 Task: Open a blank sheet, save the file as bus.doc Insert a picture of 'Bus'with name   Bus.png  Change shape height to 7 select the picture, apply border and shading with setting 3-D, style wavy line, color Tan and width 6 pt
Action: Mouse moved to (26, 21)
Screenshot: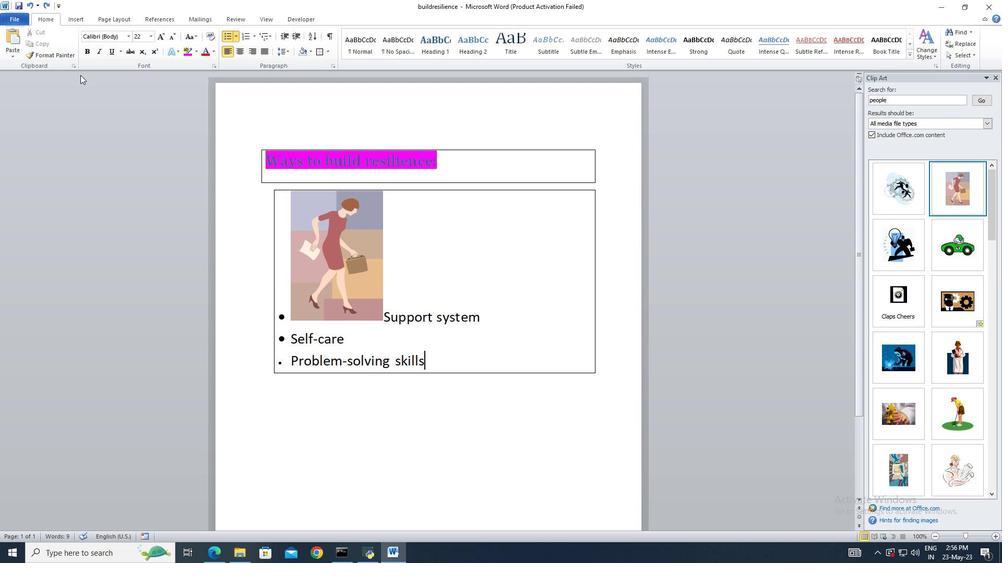 
Action: Mouse pressed left at (26, 21)
Screenshot: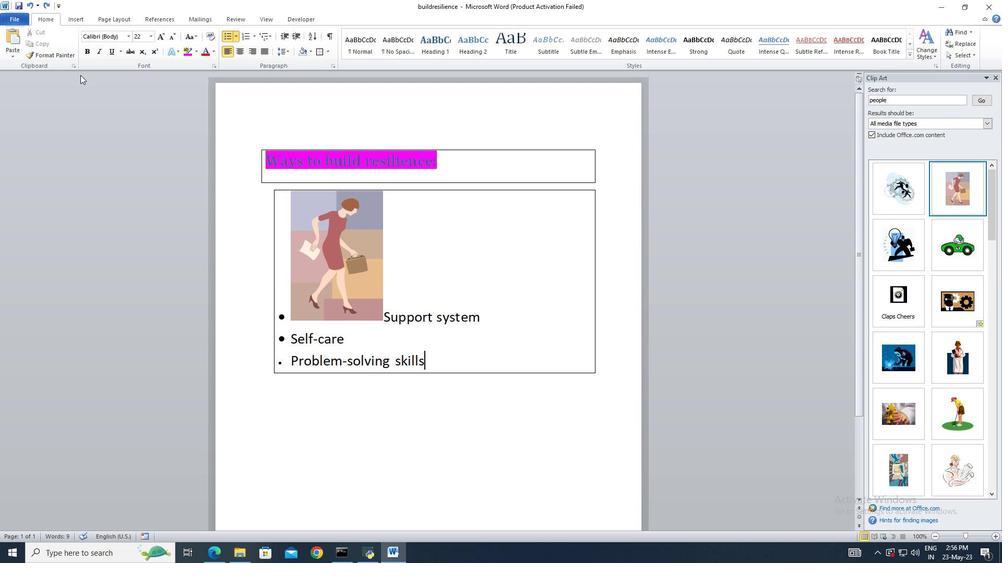 
Action: Mouse pressed left at (26, 21)
Screenshot: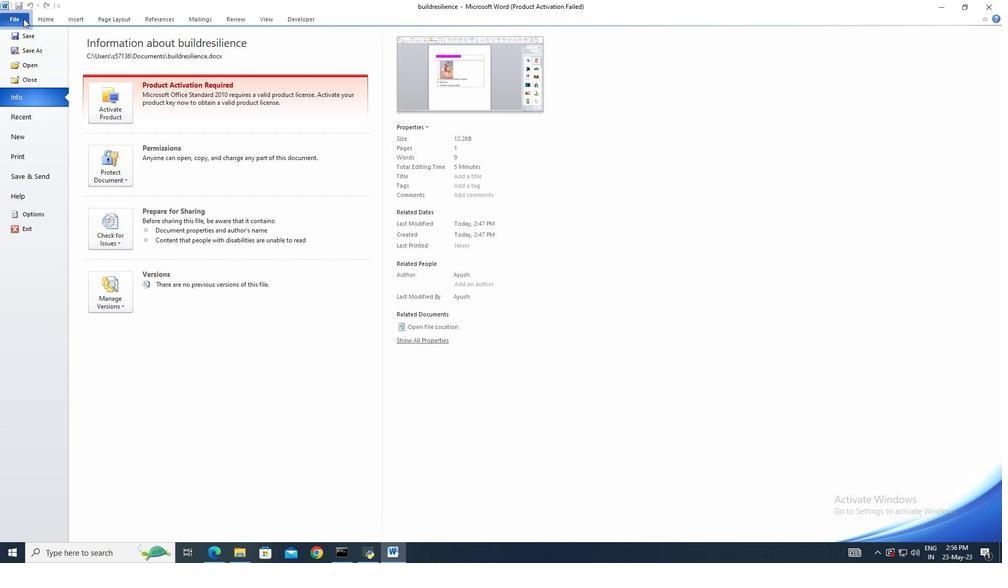 
Action: Mouse moved to (27, 135)
Screenshot: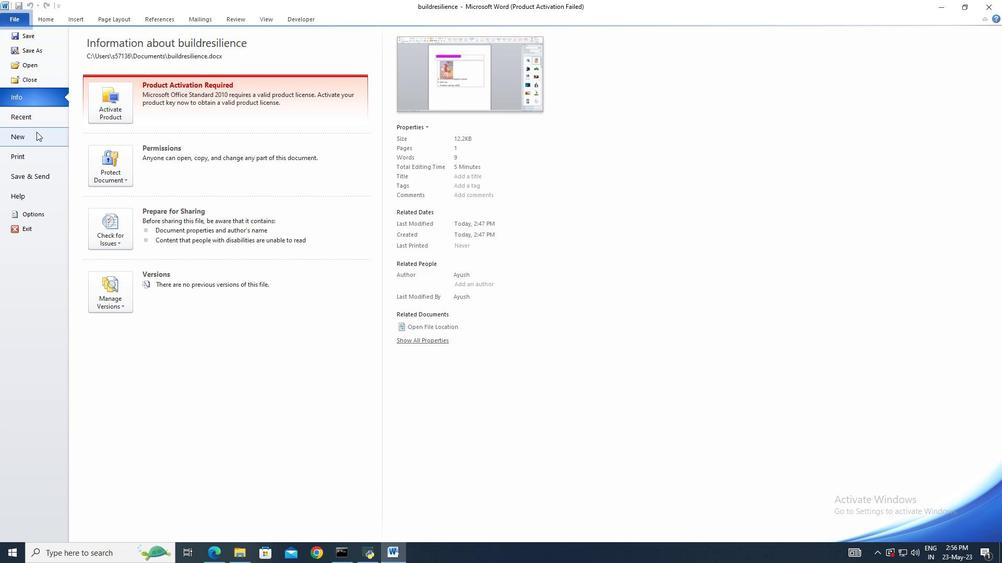 
Action: Mouse pressed left at (27, 135)
Screenshot: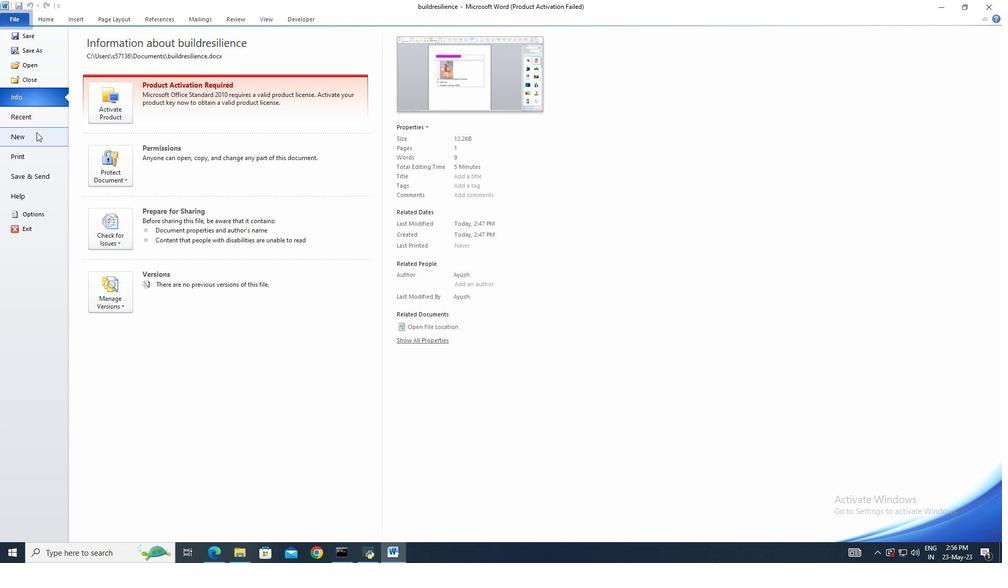 
Action: Mouse moved to (520, 255)
Screenshot: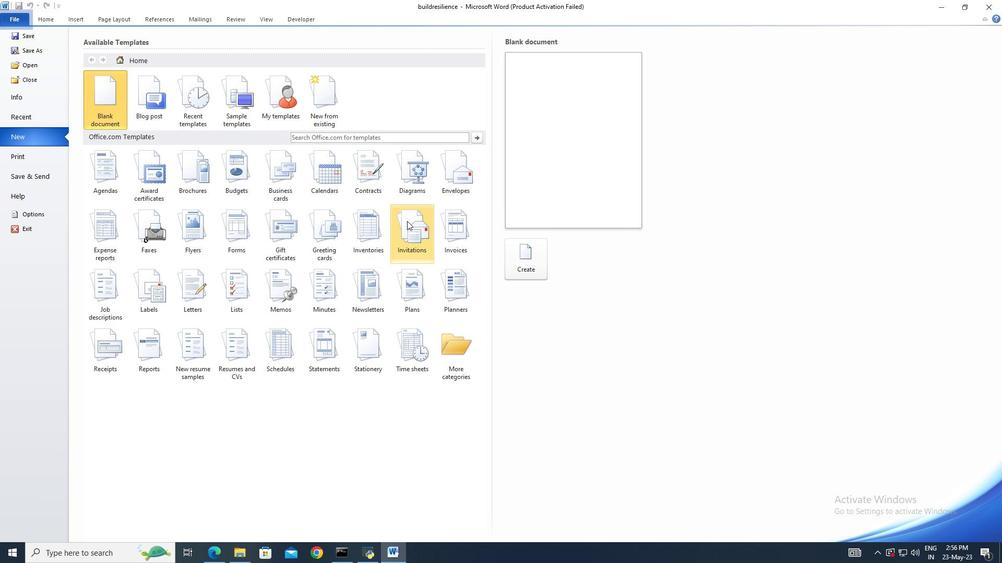 
Action: Mouse pressed left at (520, 255)
Screenshot: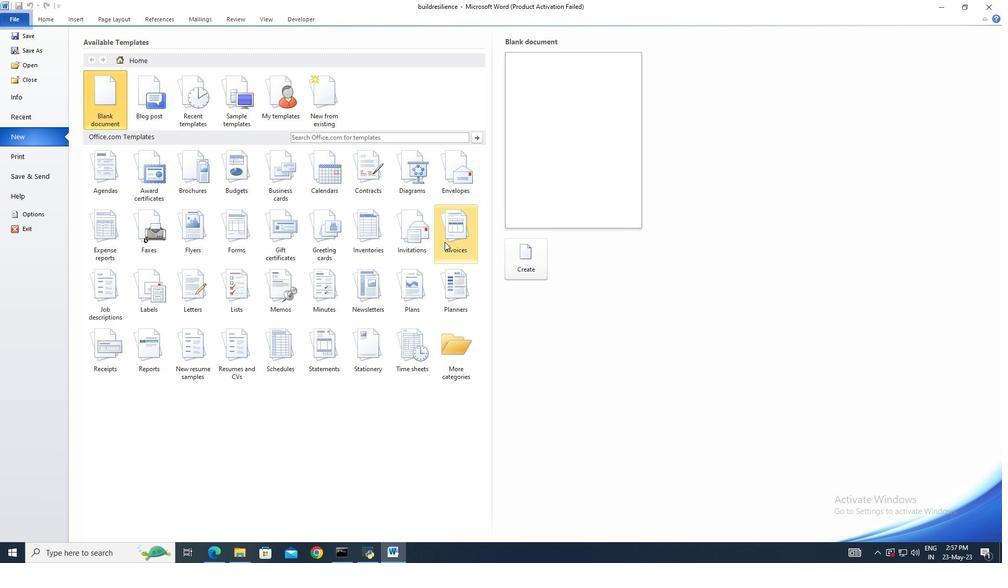 
Action: Mouse moved to (21, 19)
Screenshot: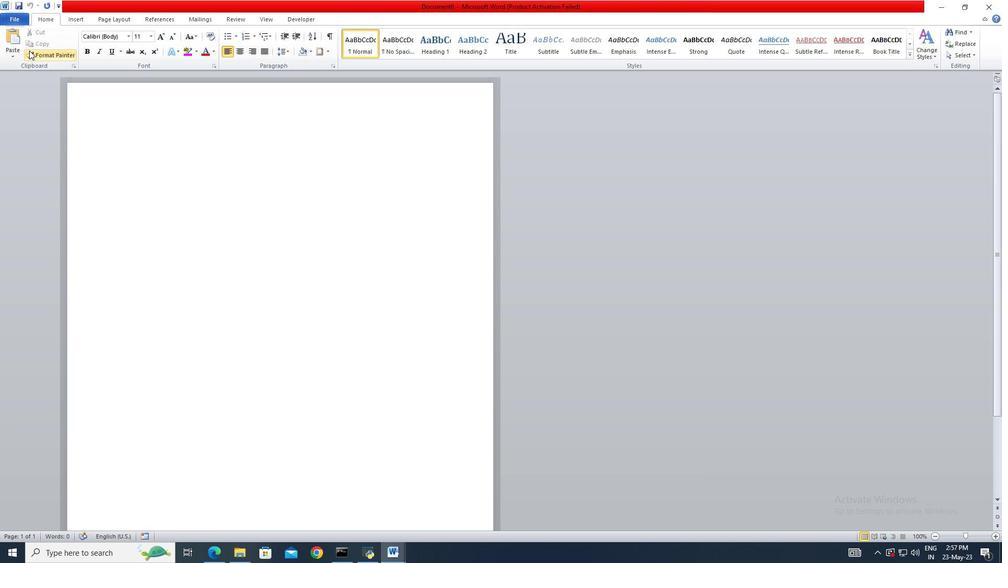 
Action: Mouse pressed left at (21, 19)
Screenshot: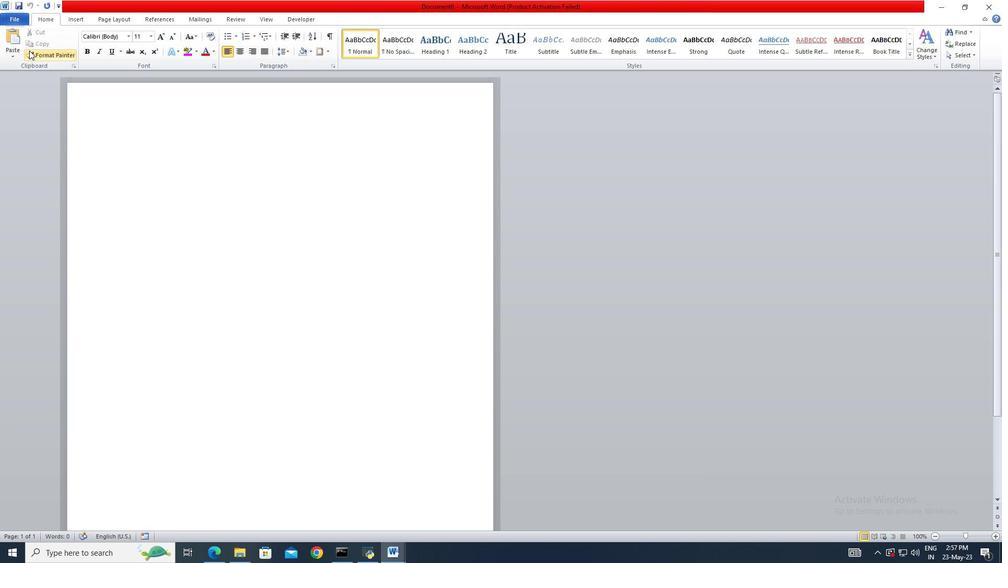 
Action: Mouse moved to (25, 46)
Screenshot: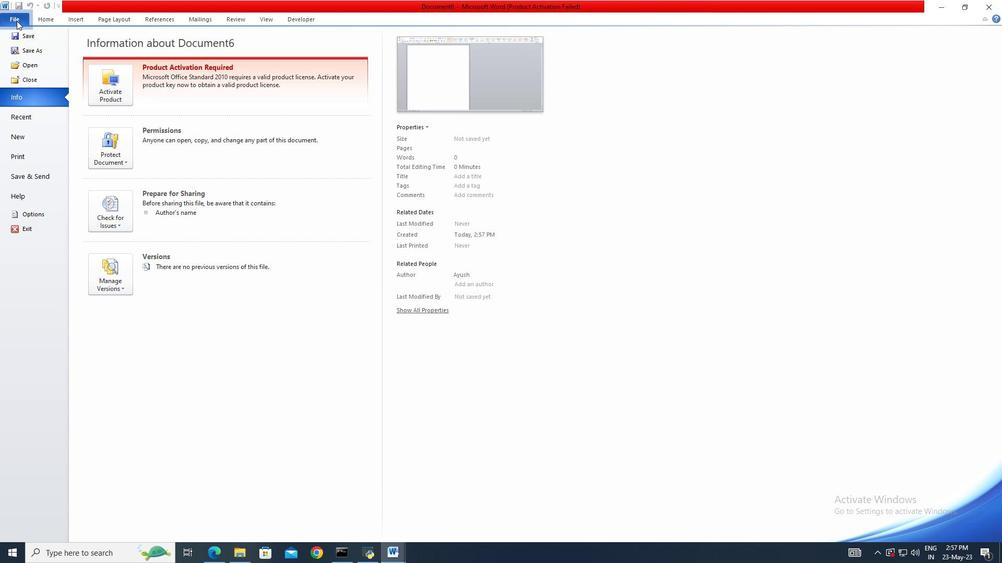 
Action: Mouse pressed left at (25, 46)
Screenshot: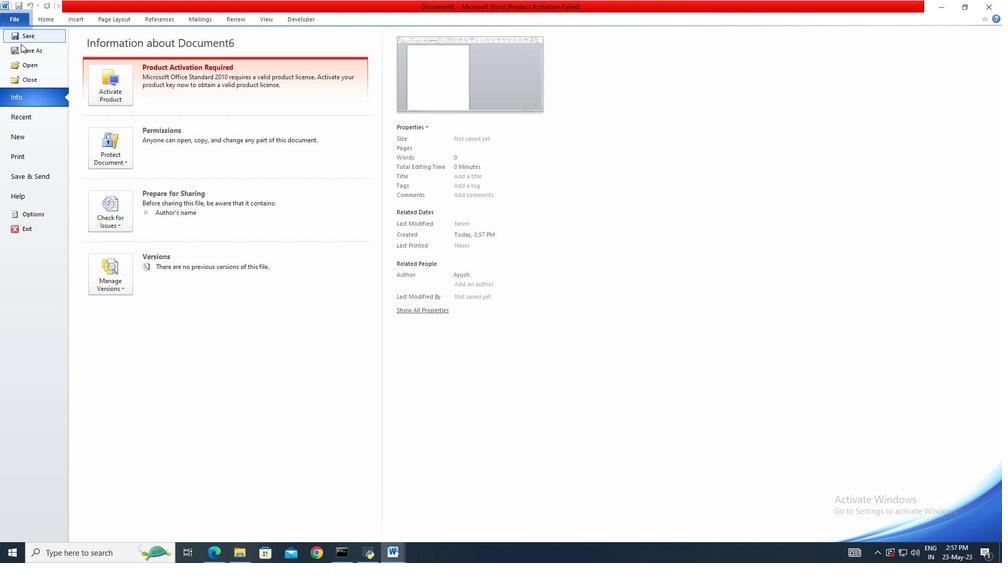 
Action: Key pressed d<Key.backspace>bus
Screenshot: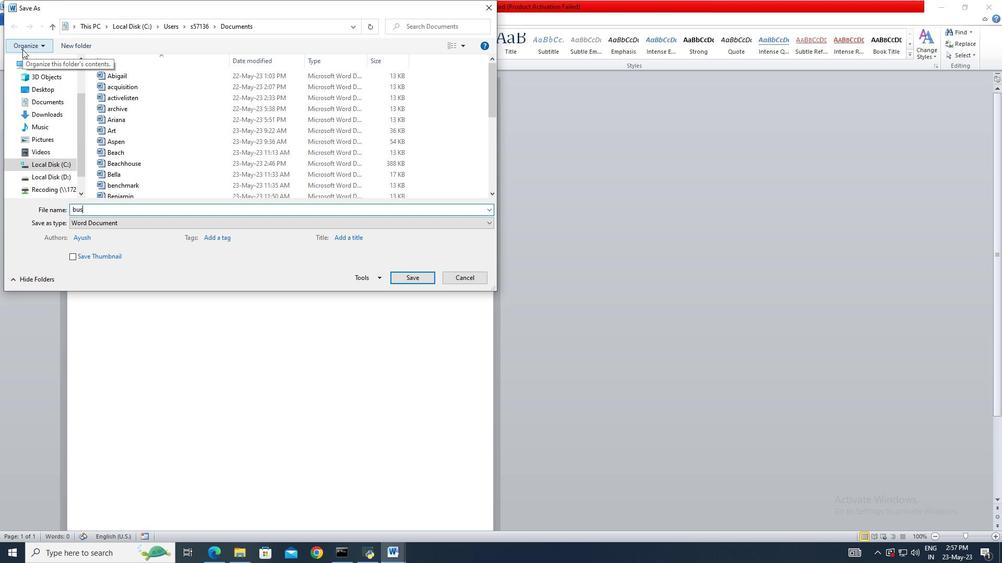 
Action: Mouse moved to (457, 280)
Screenshot: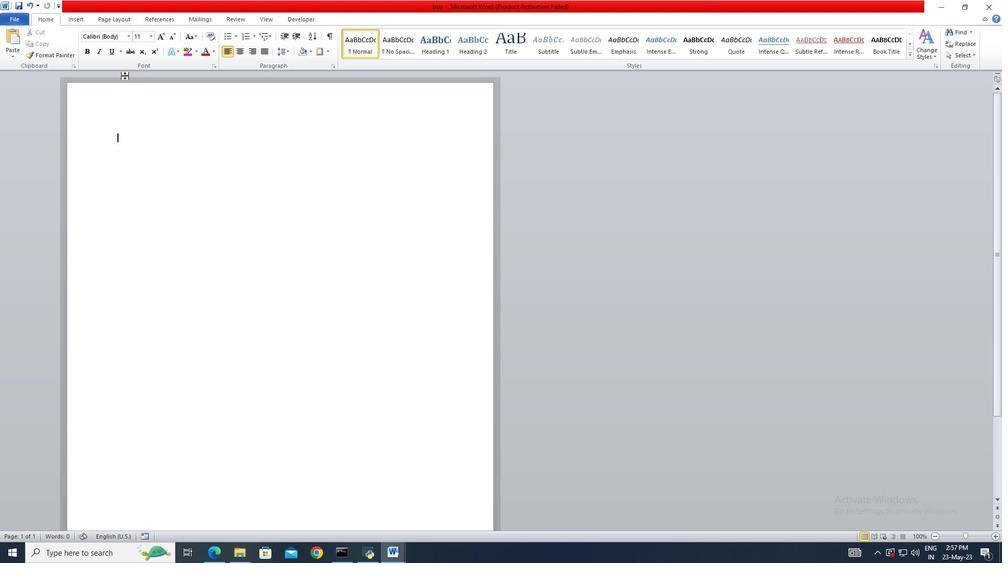 
Action: Mouse pressed left at (457, 280)
Screenshot: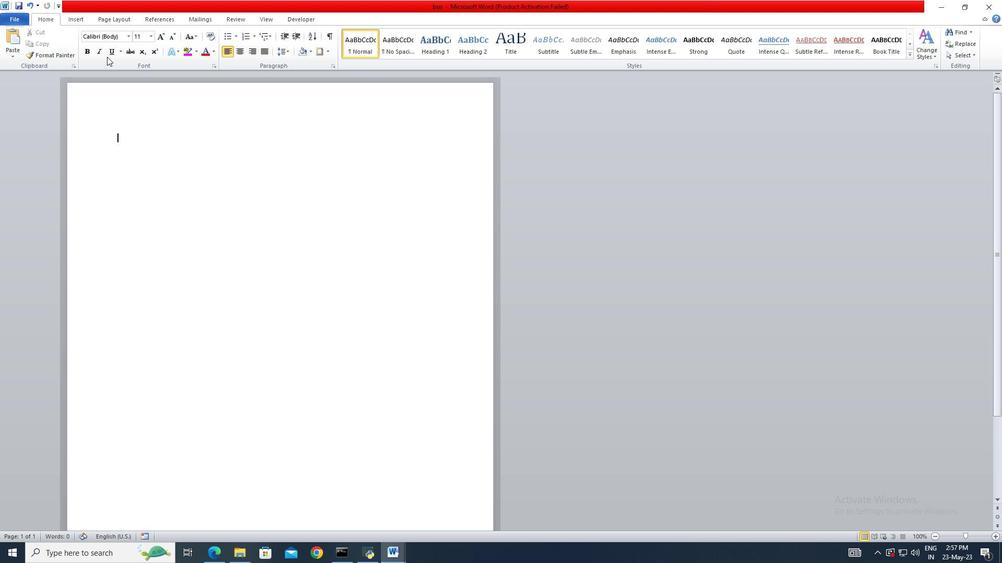 
Action: Mouse moved to (23, 18)
Screenshot: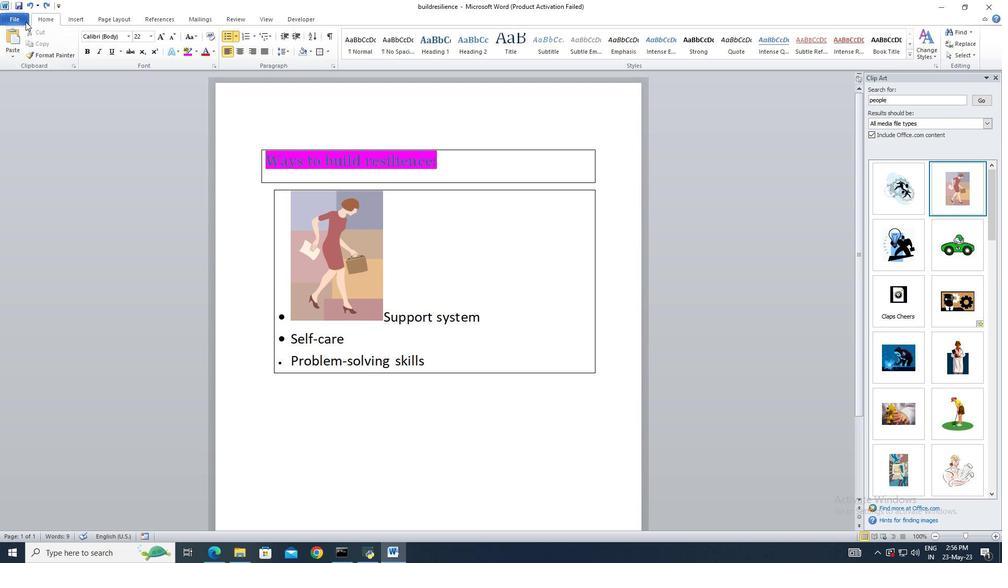 
Action: Mouse pressed left at (23, 18)
Screenshot: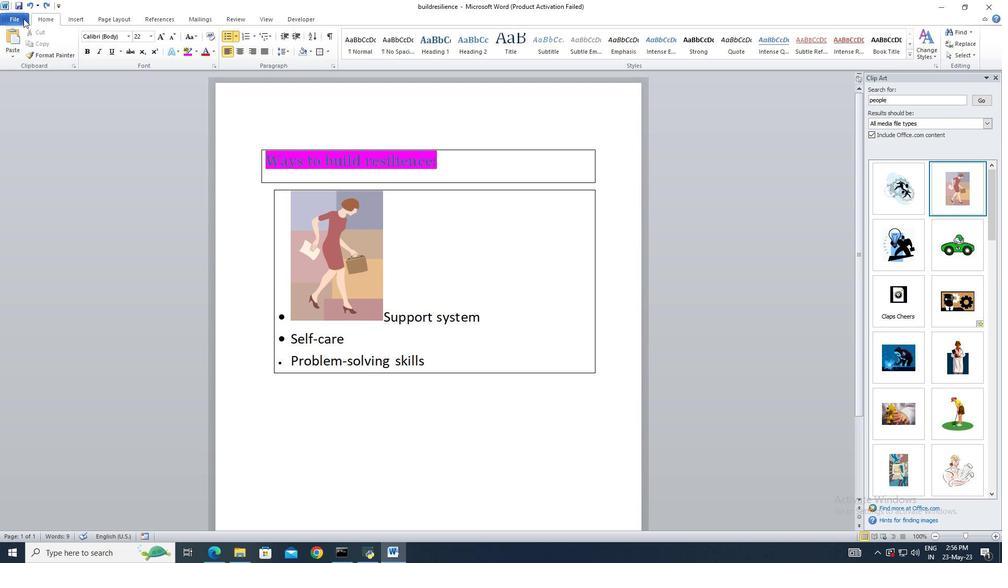 
Action: Mouse moved to (36, 132)
Screenshot: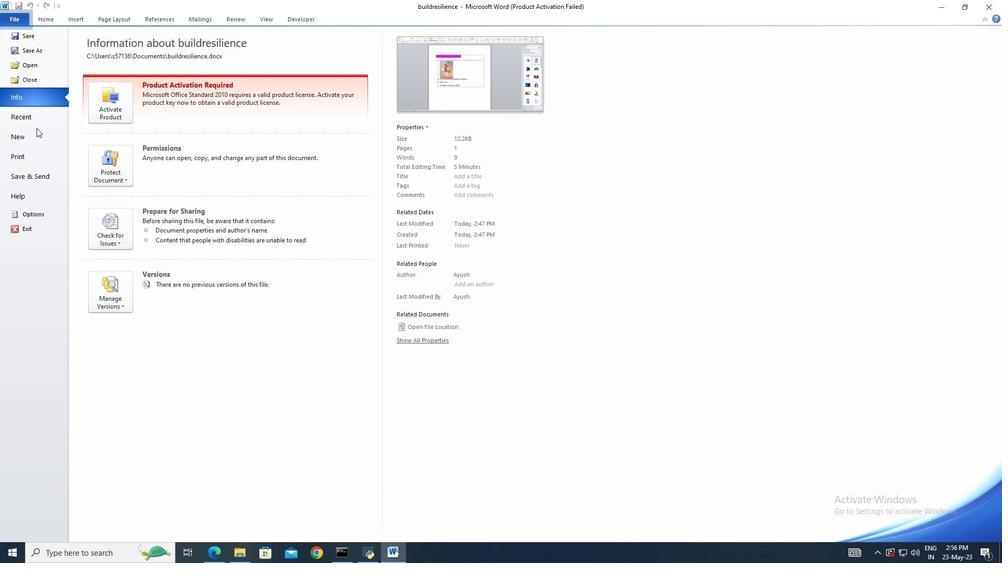 
Action: Mouse pressed left at (36, 132)
Screenshot: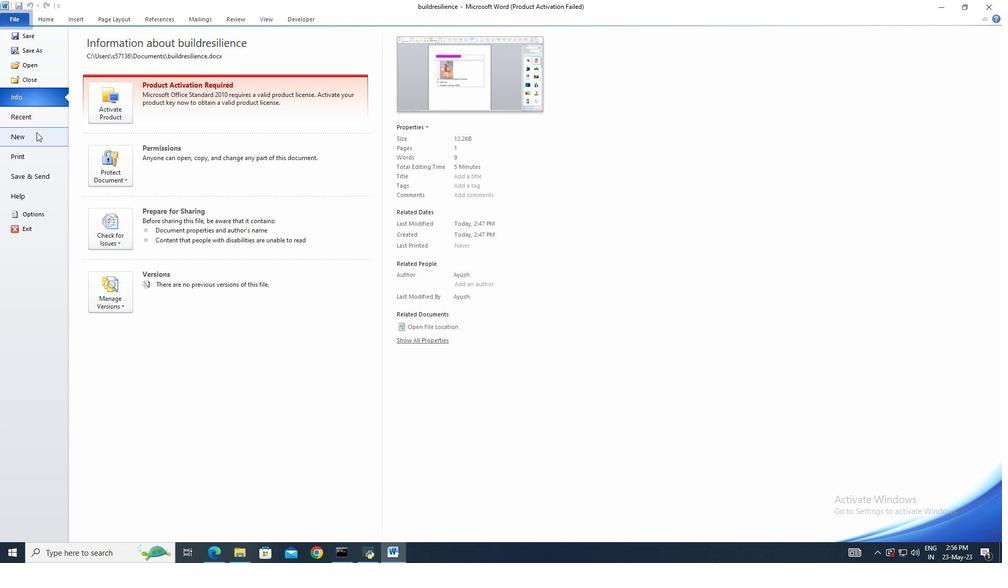 
Action: Mouse moved to (112, 105)
Screenshot: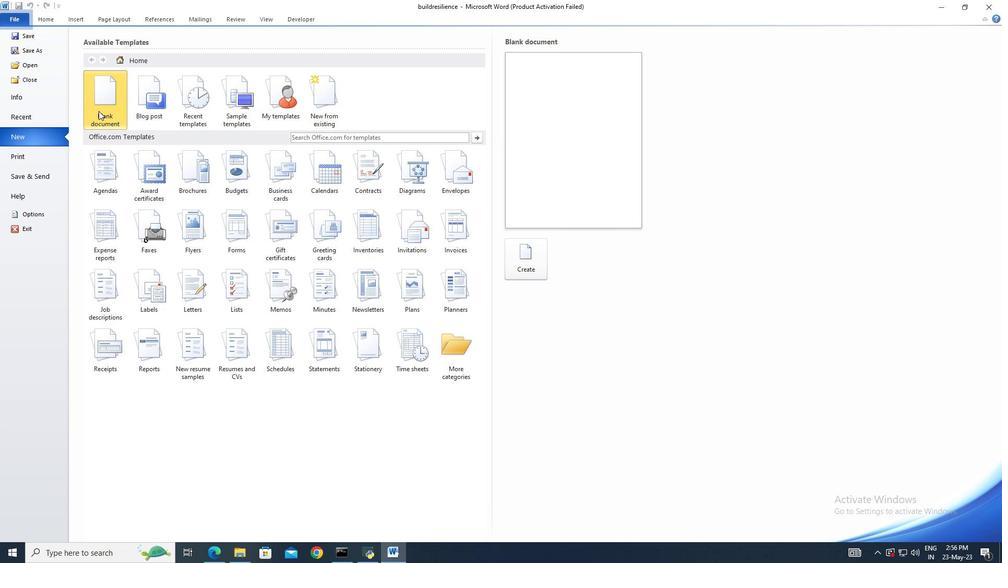 
Action: Mouse pressed left at (112, 105)
Screenshot: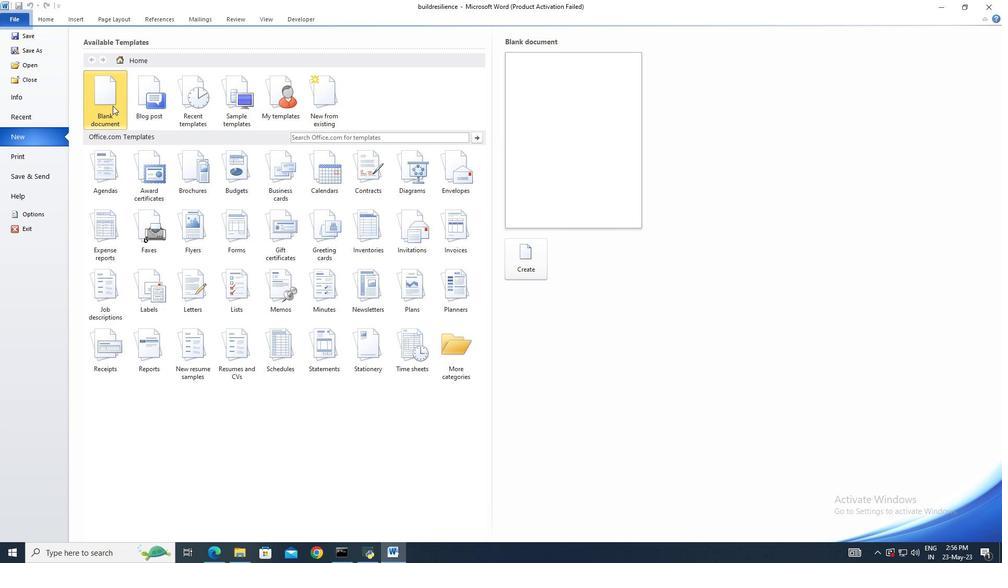 
Action: Mouse moved to (512, 265)
Screenshot: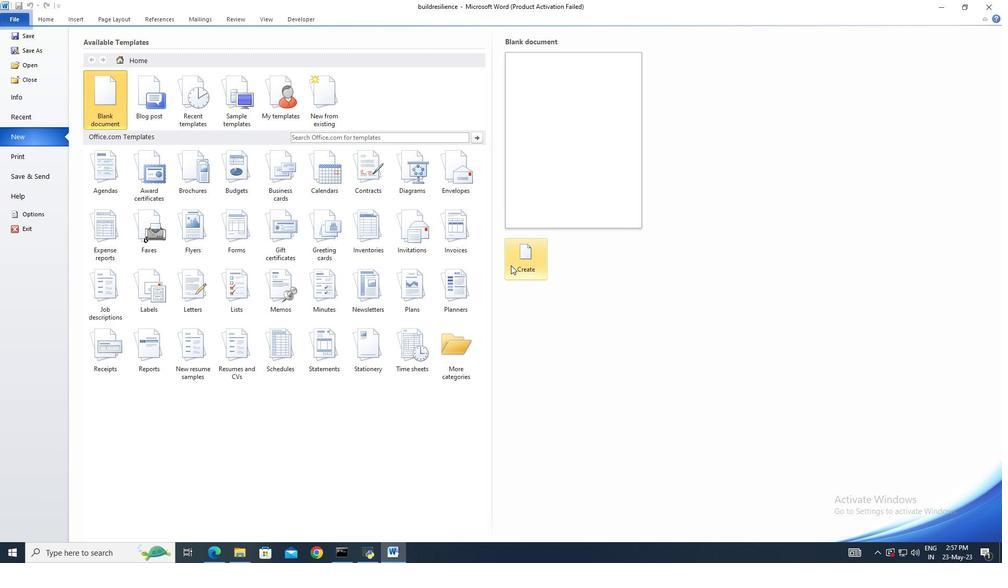 
Action: Mouse pressed left at (512, 265)
Screenshot: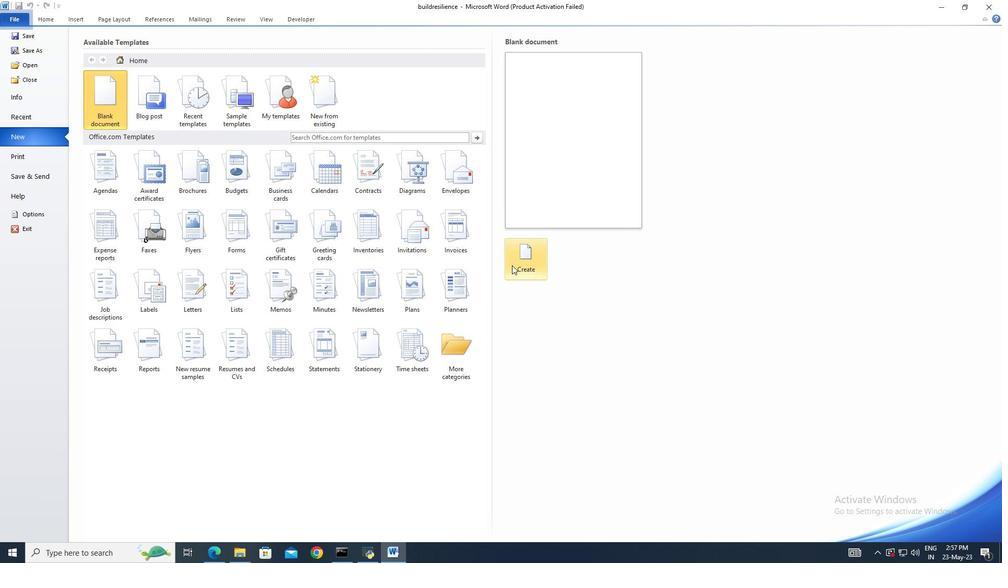 
Action: Mouse moved to (14, 14)
Screenshot: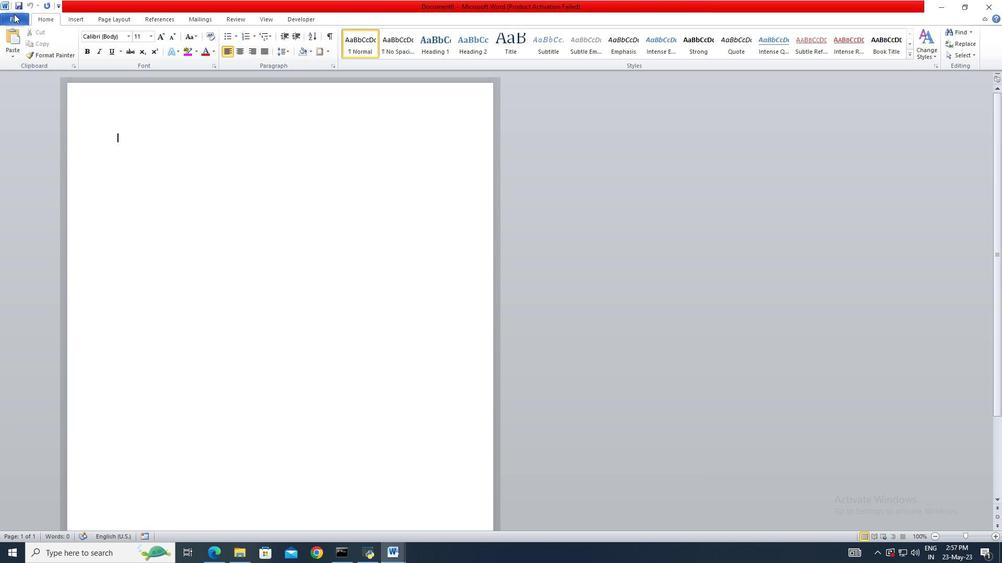 
Action: Mouse pressed left at (14, 14)
Screenshot: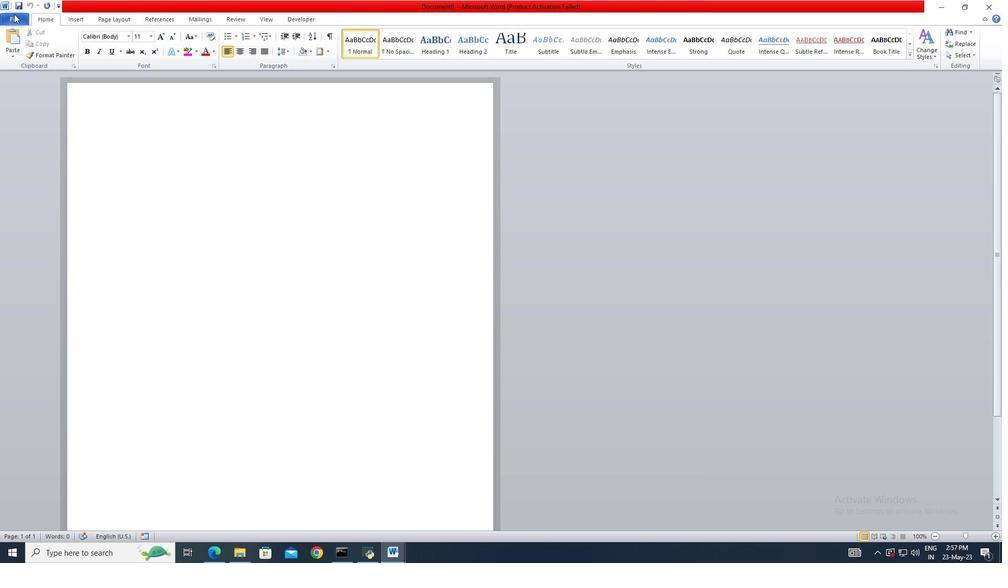 
Action: Mouse moved to (22, 49)
Screenshot: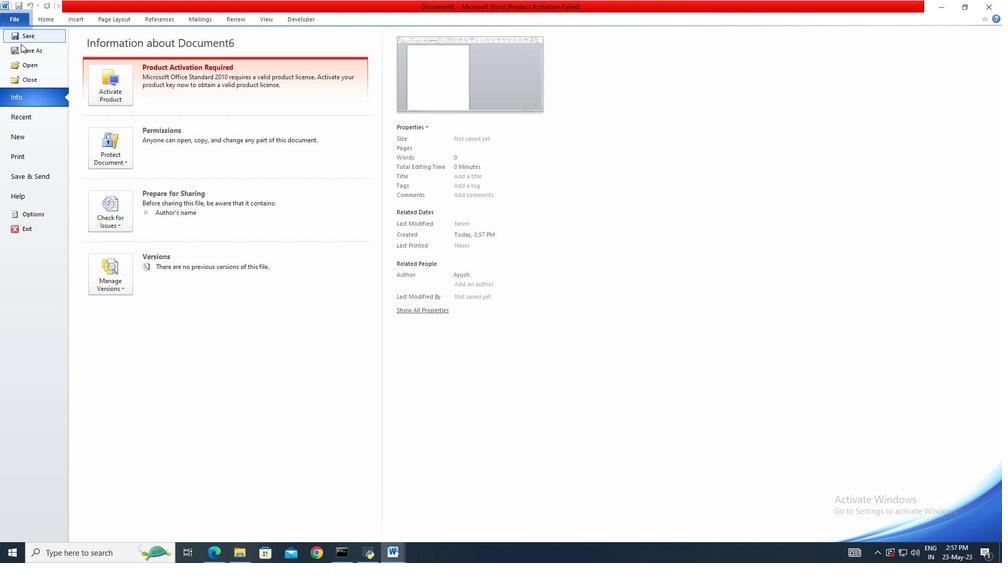 
Action: Mouse pressed left at (22, 49)
Screenshot: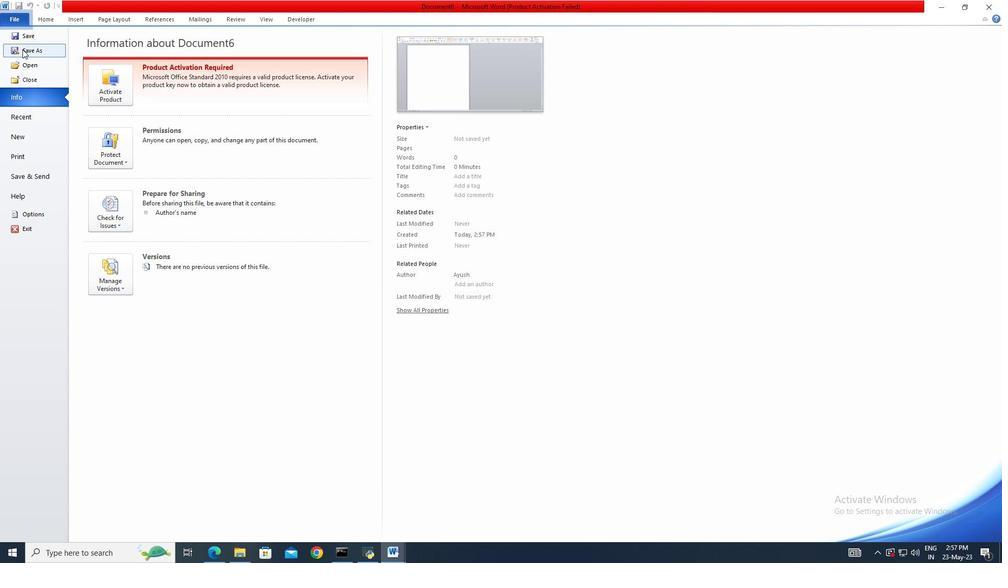 
Action: Key pressed bus
Screenshot: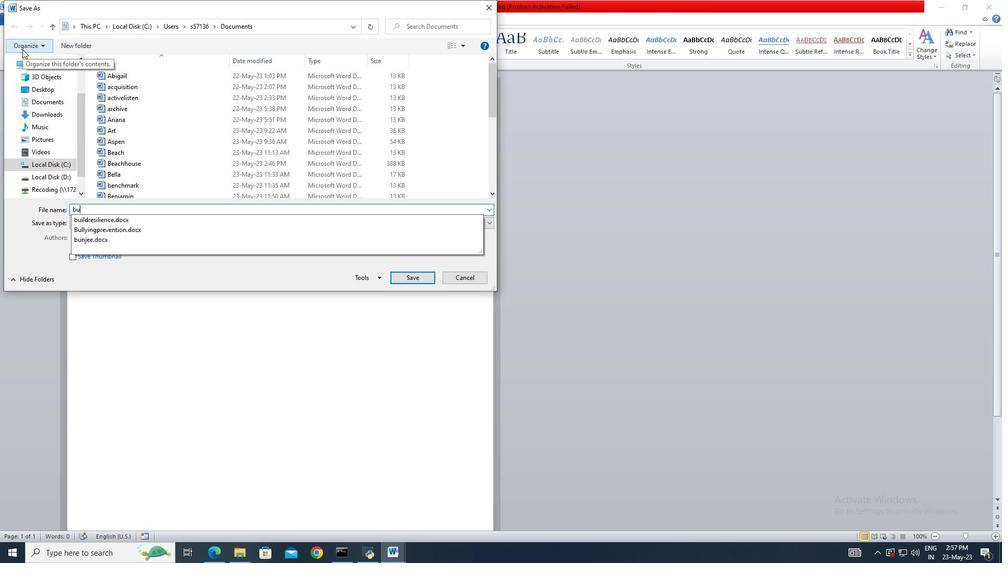
Action: Mouse moved to (410, 277)
Screenshot: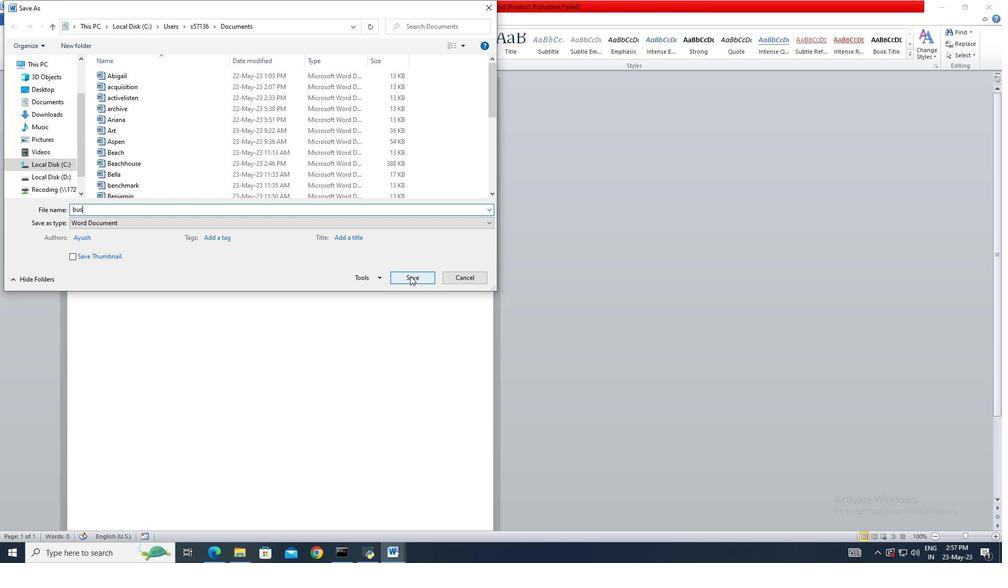 
Action: Mouse pressed left at (410, 277)
Screenshot: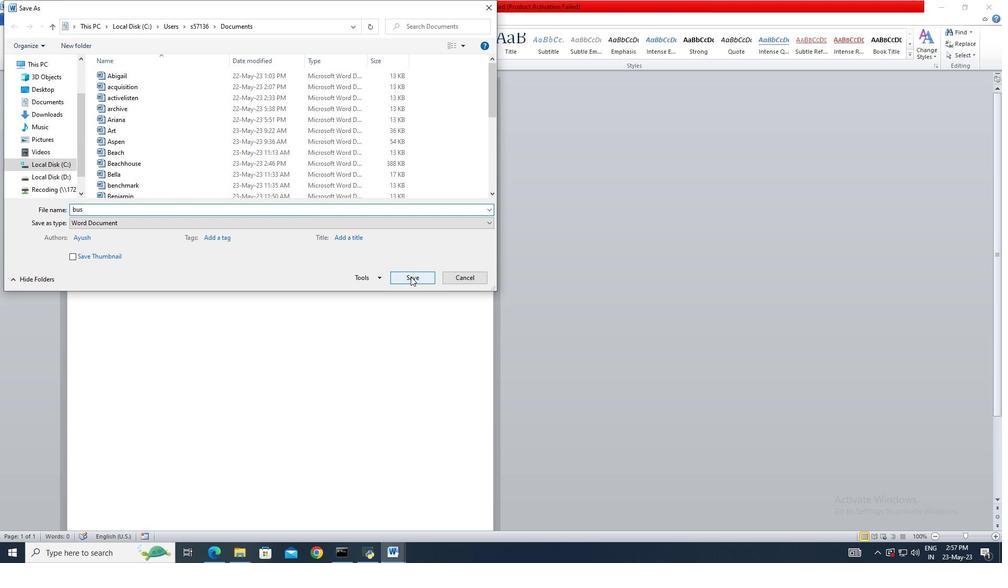 
Action: Mouse moved to (82, 22)
Screenshot: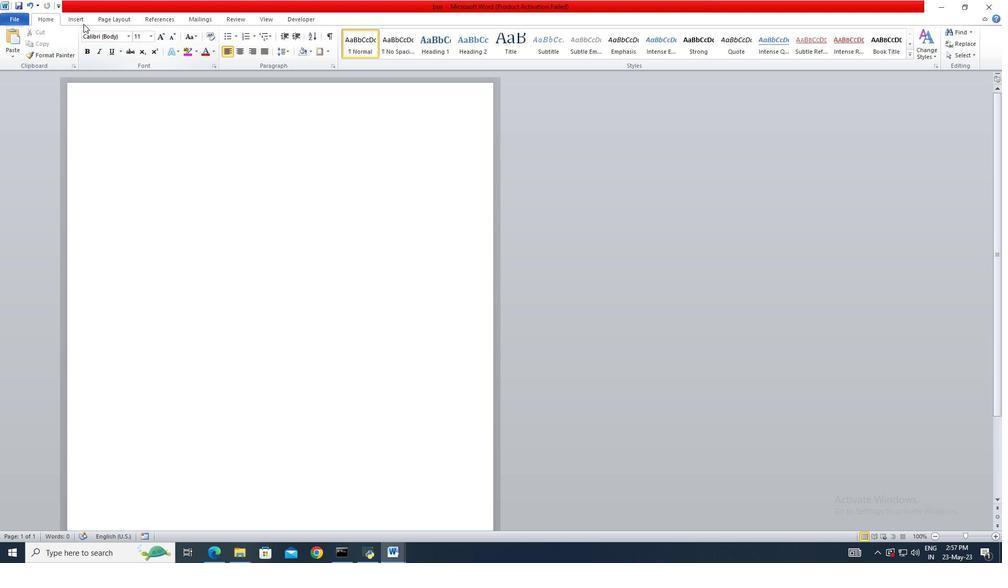 
Action: Mouse pressed left at (82, 22)
Screenshot: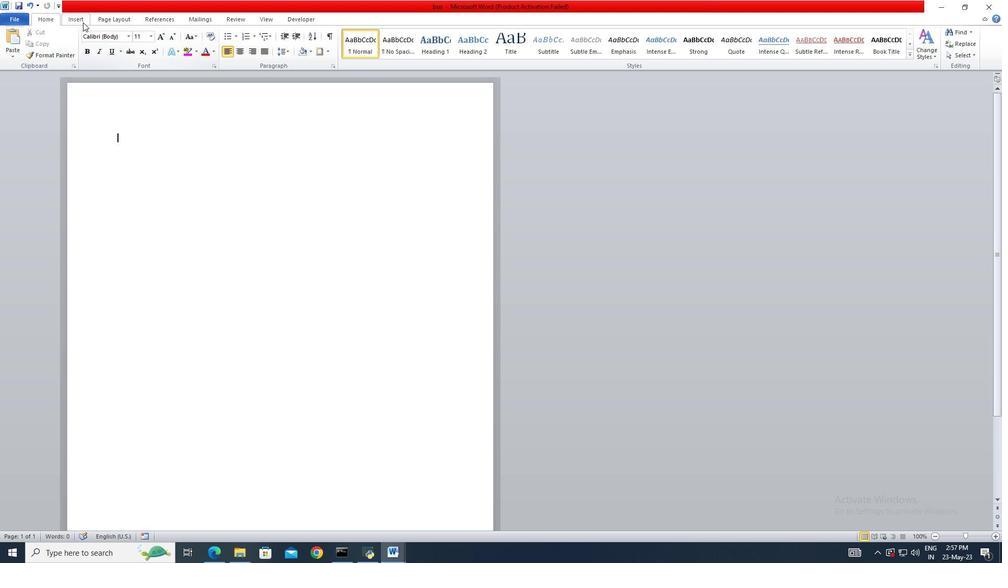 
Action: Mouse moved to (107, 46)
Screenshot: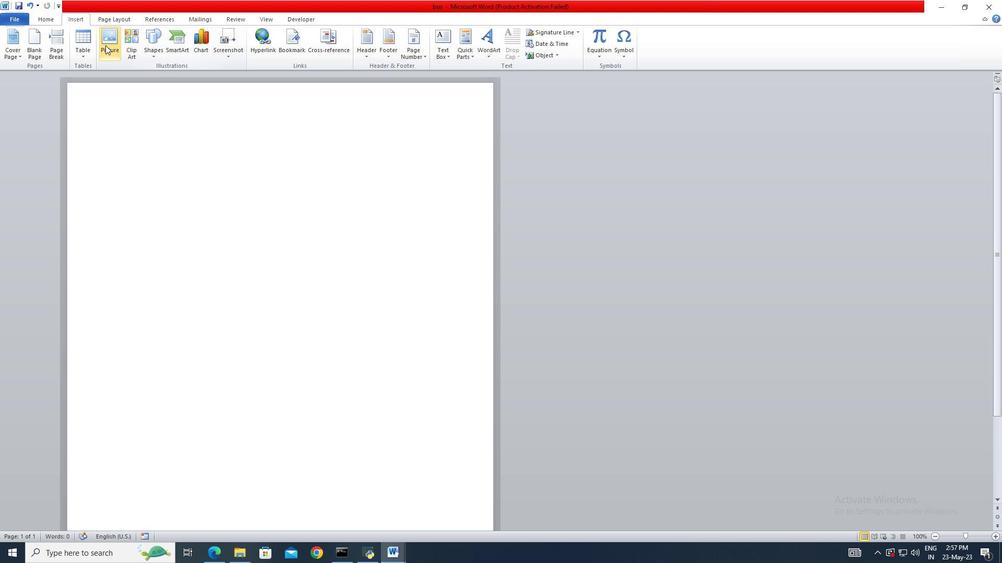 
Action: Mouse pressed left at (107, 46)
Screenshot: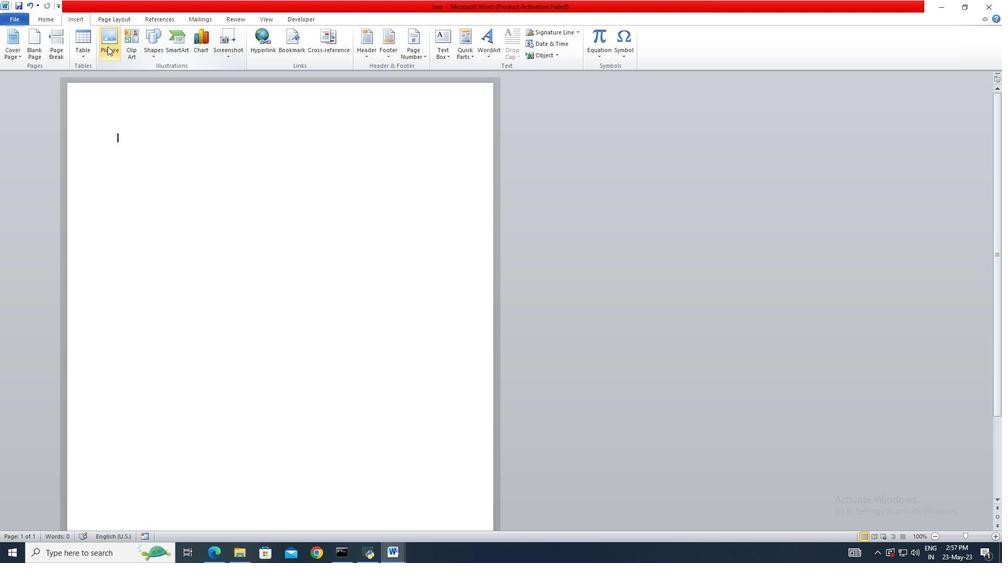 
Action: Mouse moved to (114, 87)
Screenshot: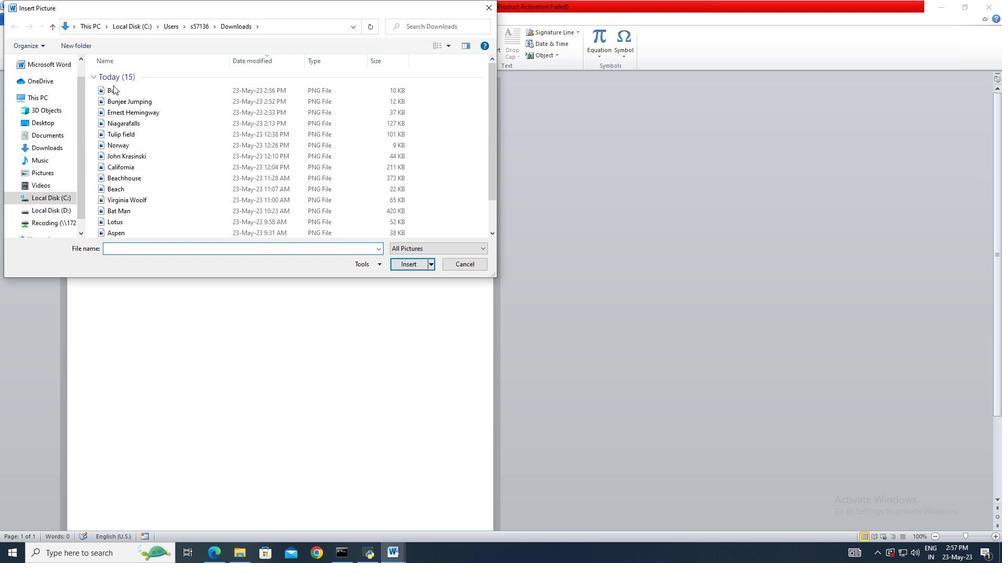 
Action: Mouse pressed left at (114, 87)
Screenshot: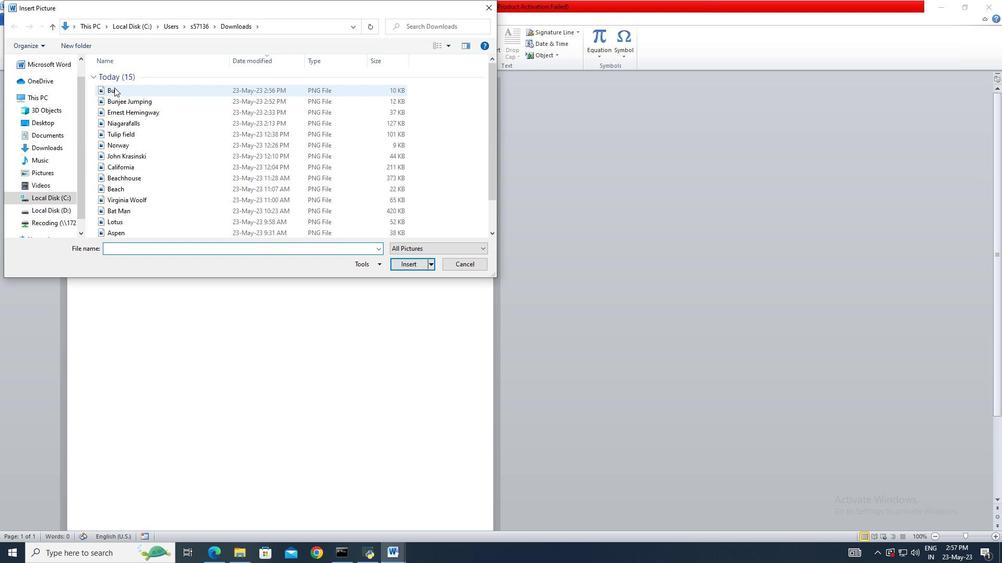 
Action: Mouse moved to (418, 264)
Screenshot: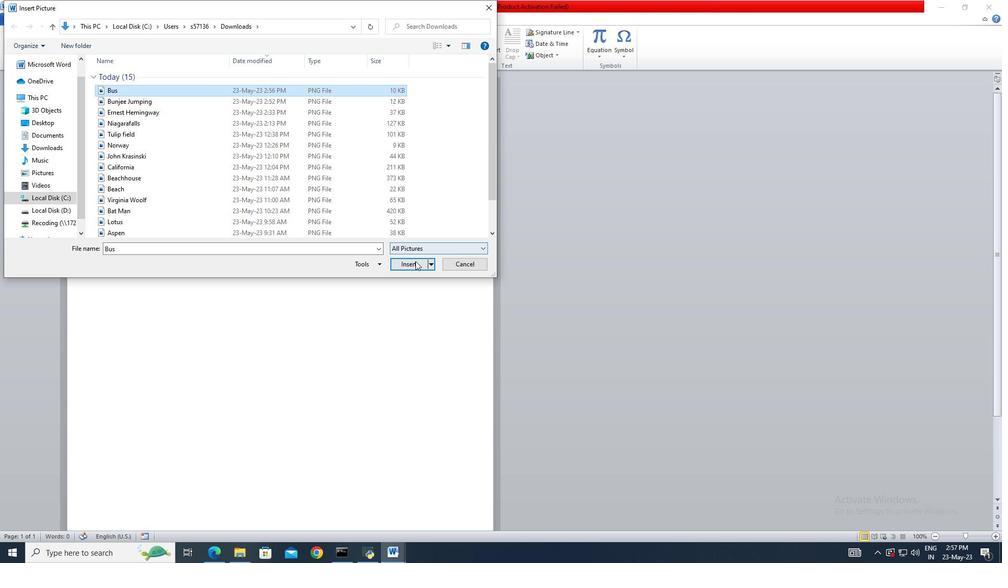 
Action: Mouse pressed left at (418, 264)
Screenshot: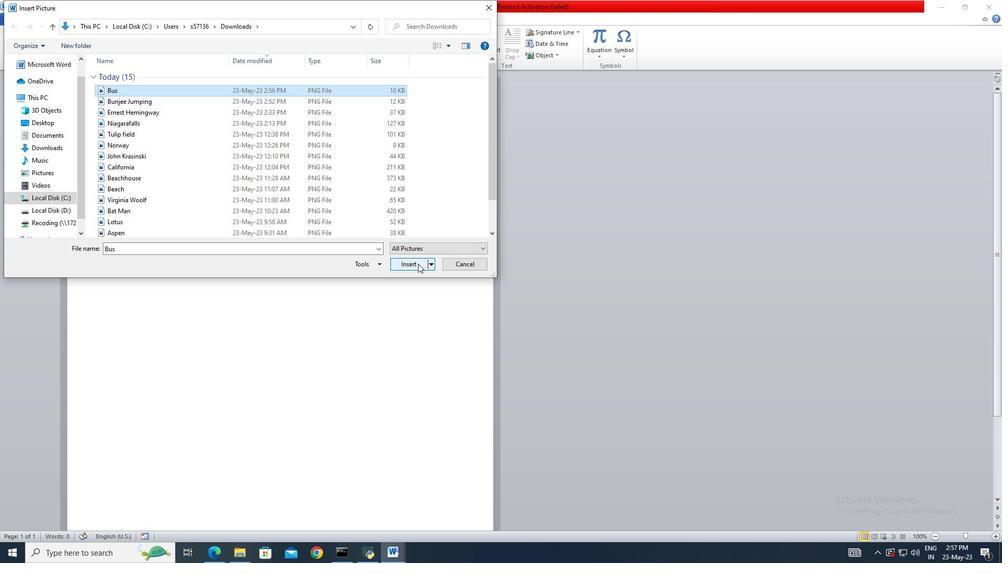 
Action: Mouse moved to (973, 36)
Screenshot: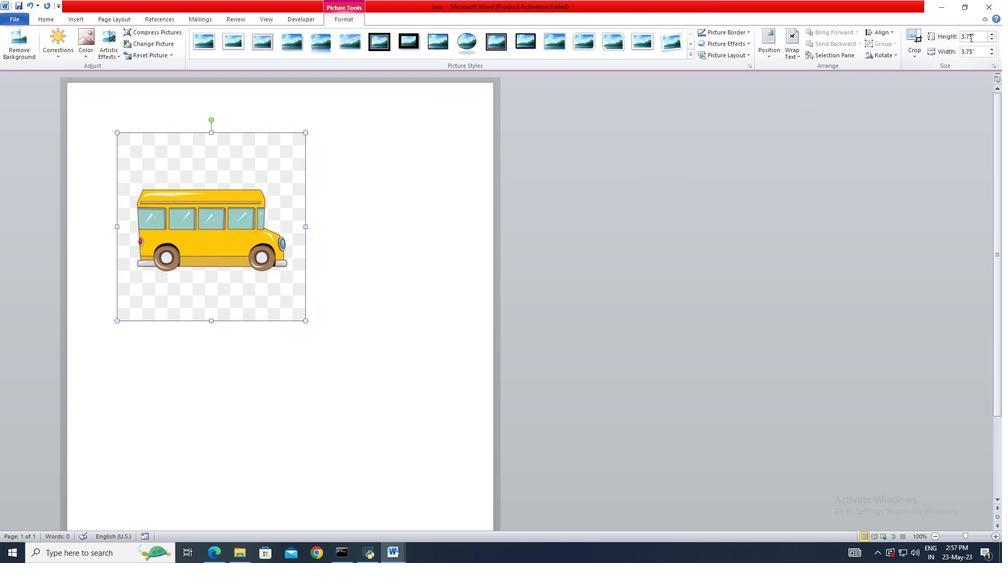 
Action: Mouse pressed left at (973, 36)
Screenshot: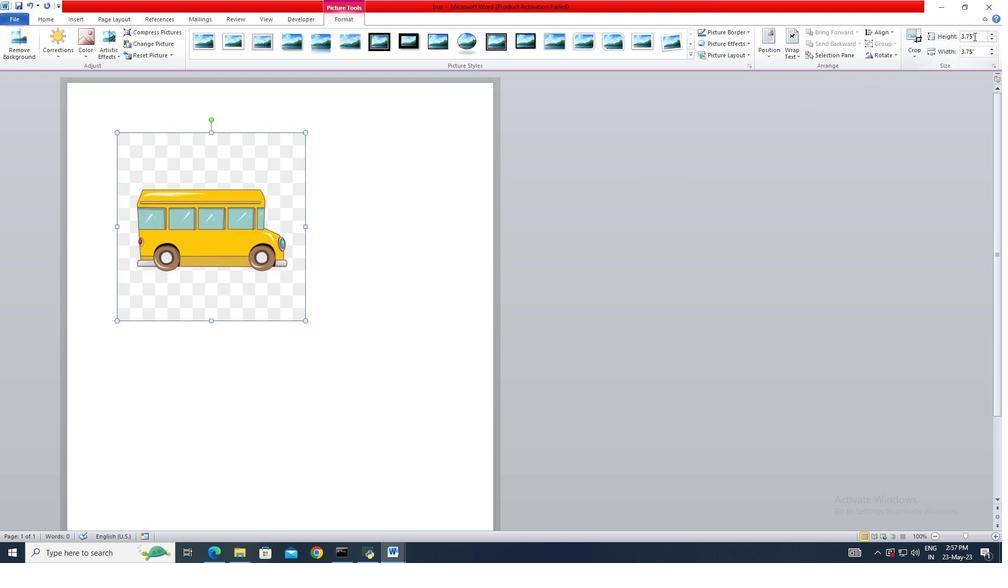 
Action: Key pressed 7<Key.enter>
Screenshot: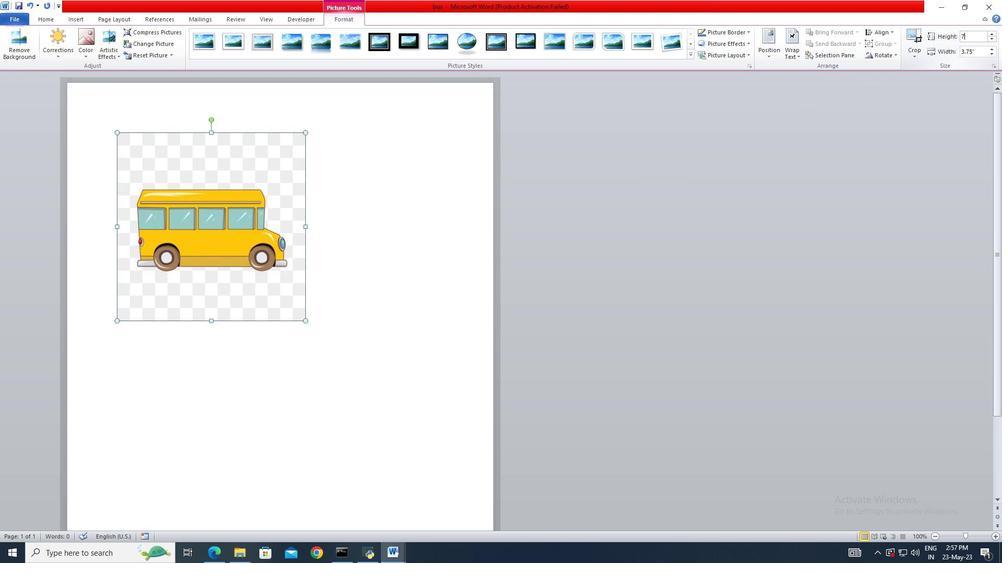 
Action: Mouse moved to (52, 20)
Screenshot: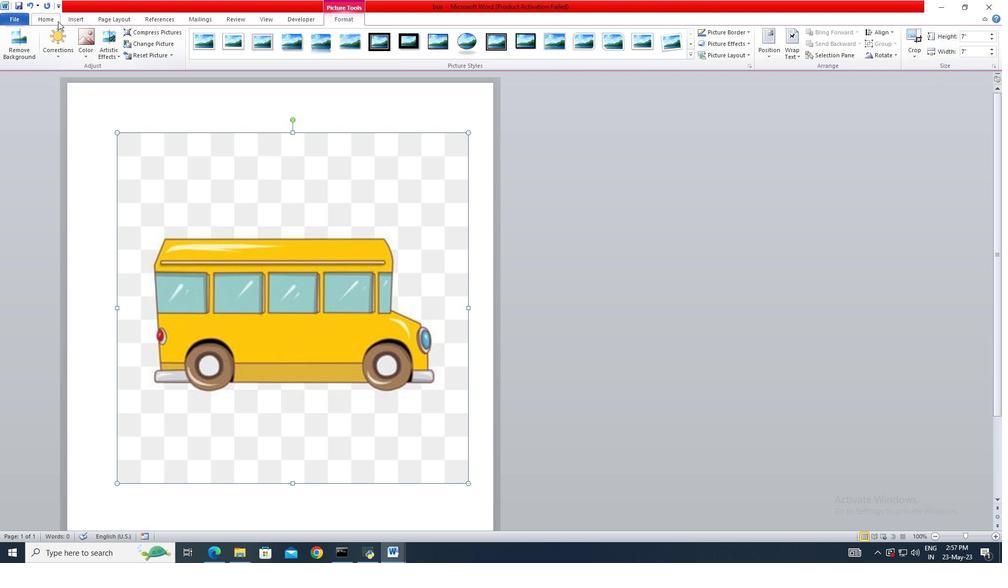 
Action: Mouse pressed left at (52, 20)
Screenshot: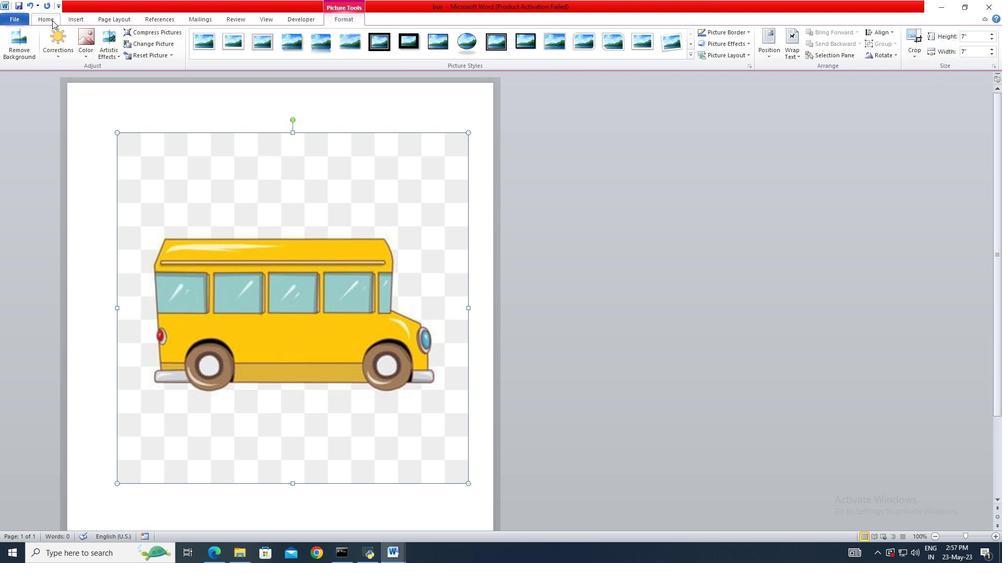 
Action: Mouse moved to (328, 52)
Screenshot: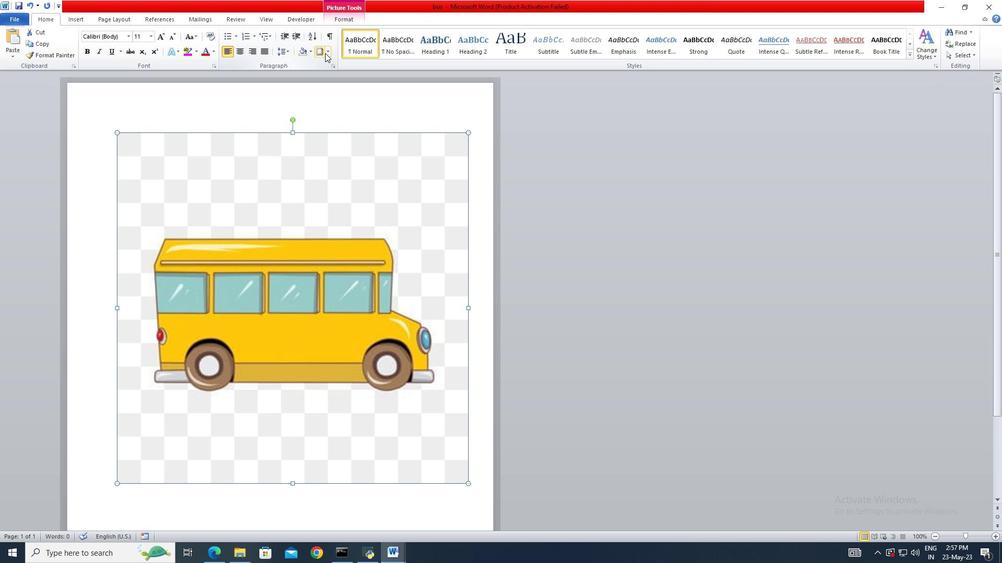 
Action: Mouse pressed left at (328, 52)
Screenshot: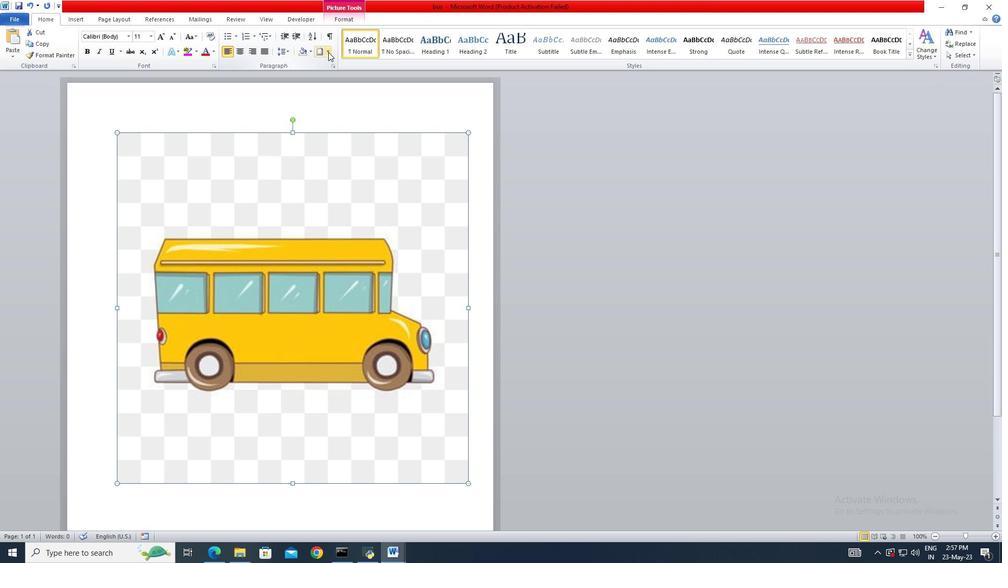 
Action: Mouse moved to (355, 245)
Screenshot: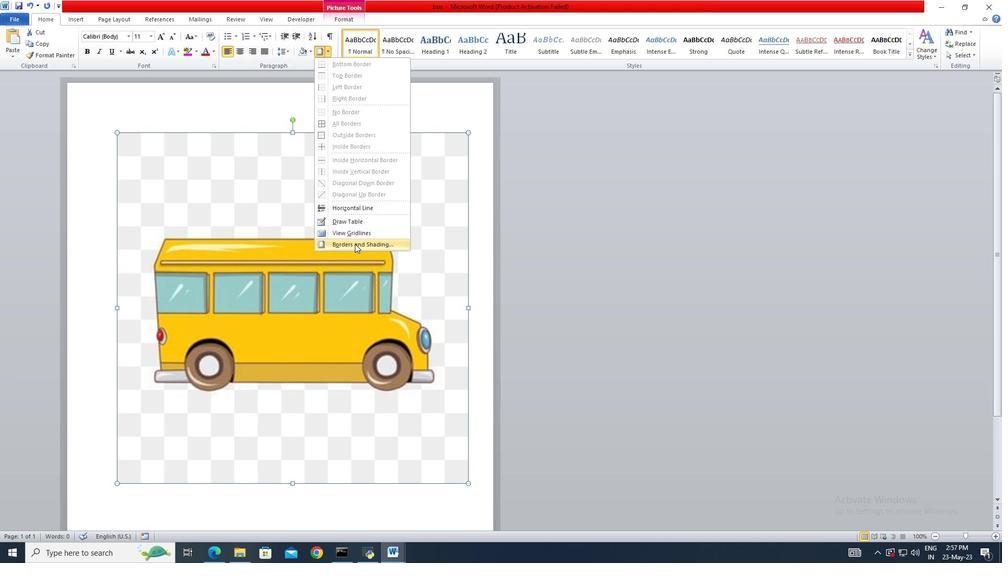
Action: Mouse pressed left at (355, 245)
Screenshot: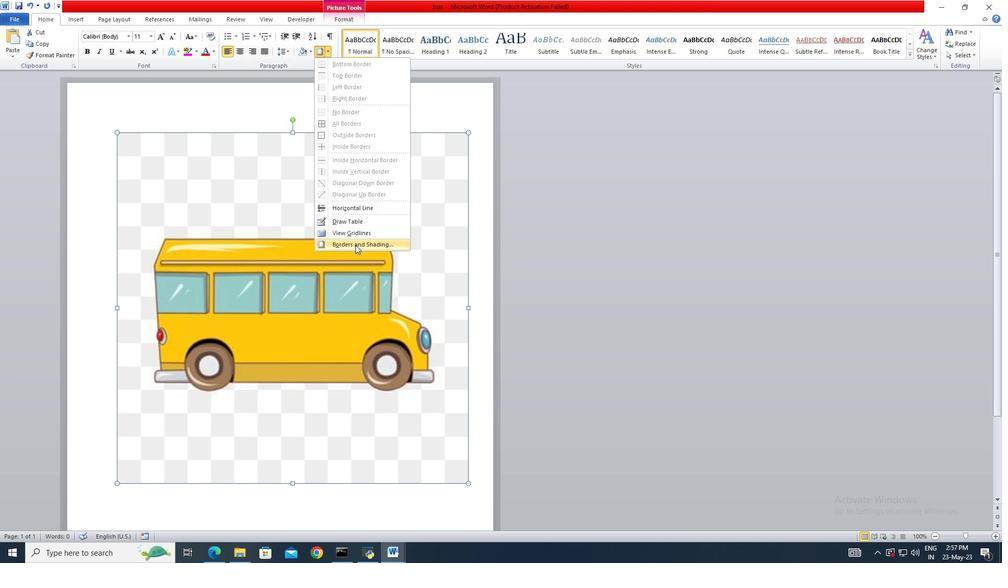 
Action: Mouse moved to (379, 283)
Screenshot: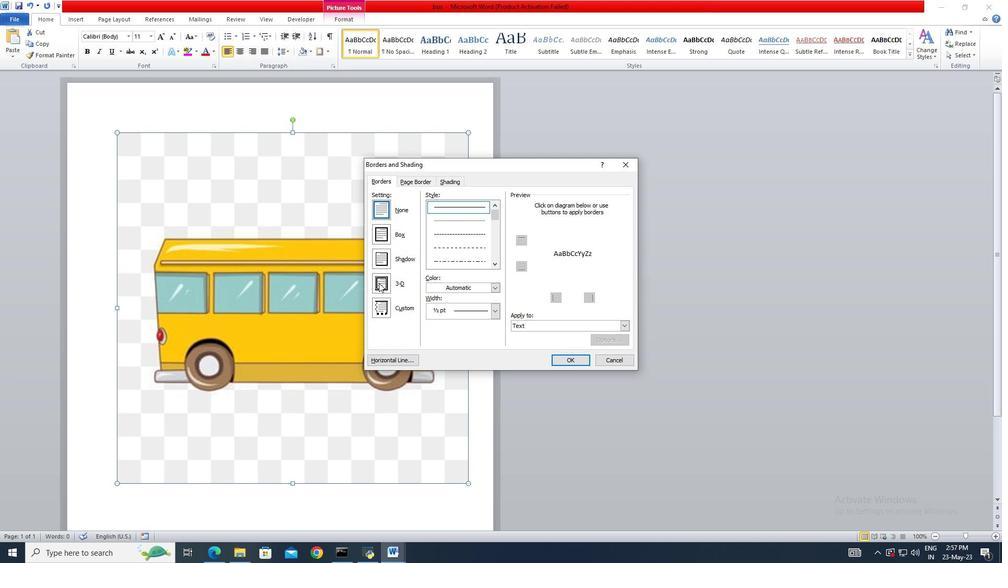 
Action: Mouse pressed left at (379, 283)
Screenshot: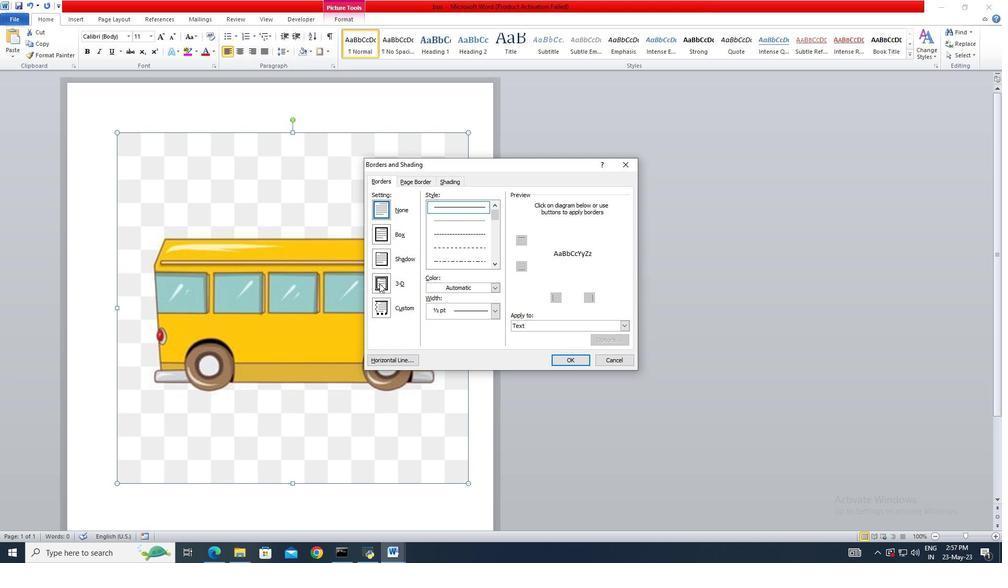 
Action: Mouse moved to (498, 266)
Screenshot: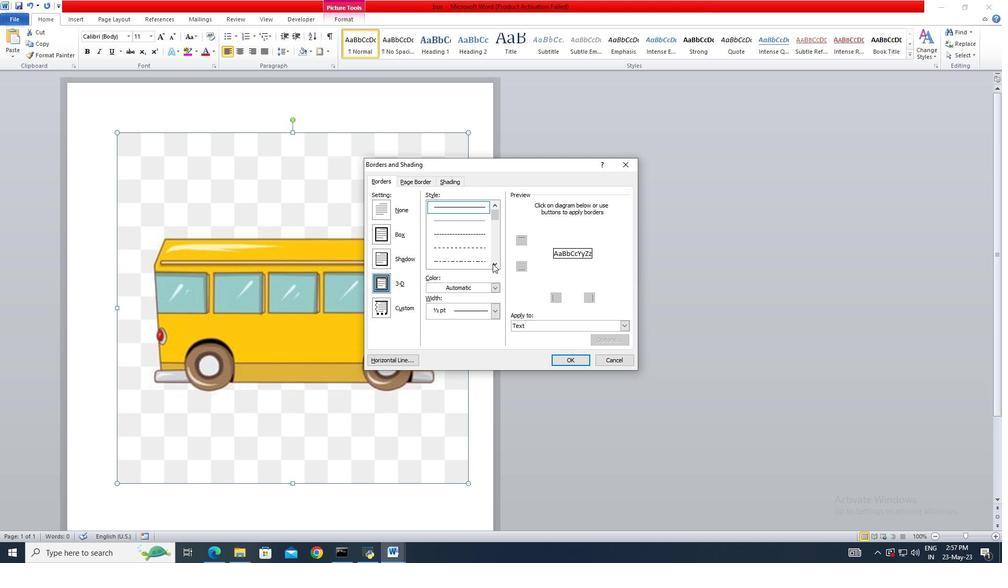 
Action: Mouse pressed left at (498, 266)
Screenshot: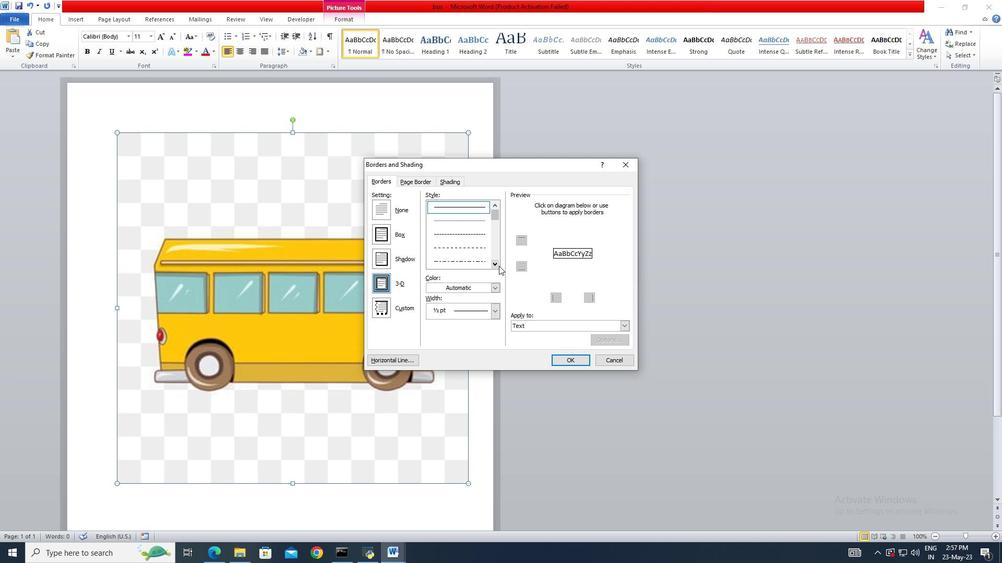
Action: Mouse pressed left at (498, 266)
Screenshot: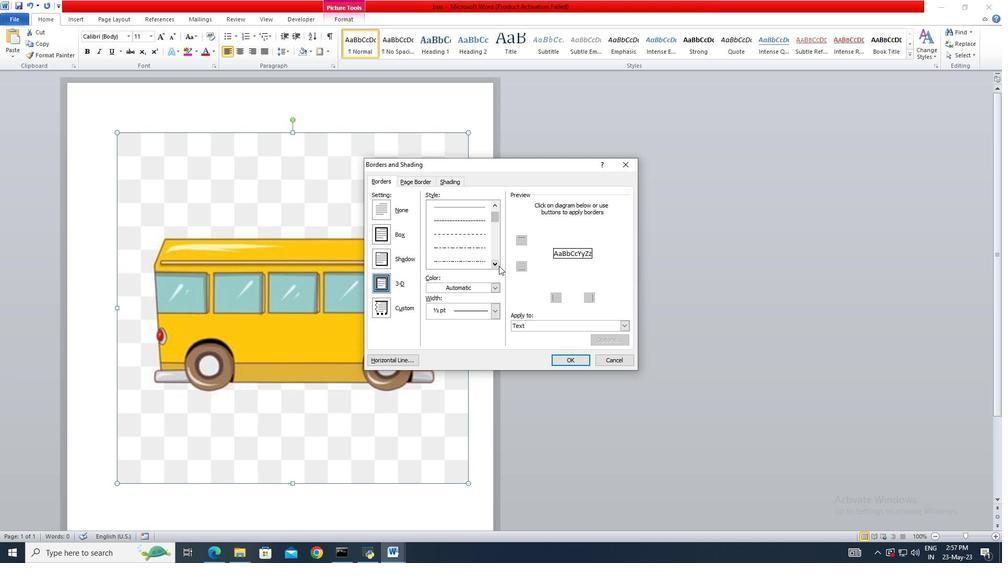 
Action: Mouse pressed left at (498, 266)
Screenshot: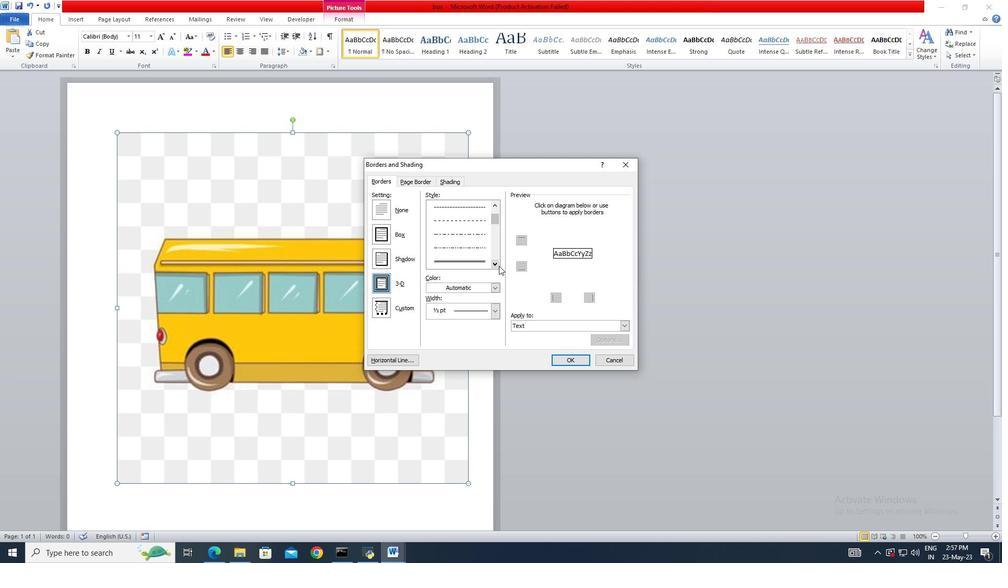 
Action: Mouse pressed left at (498, 266)
Screenshot: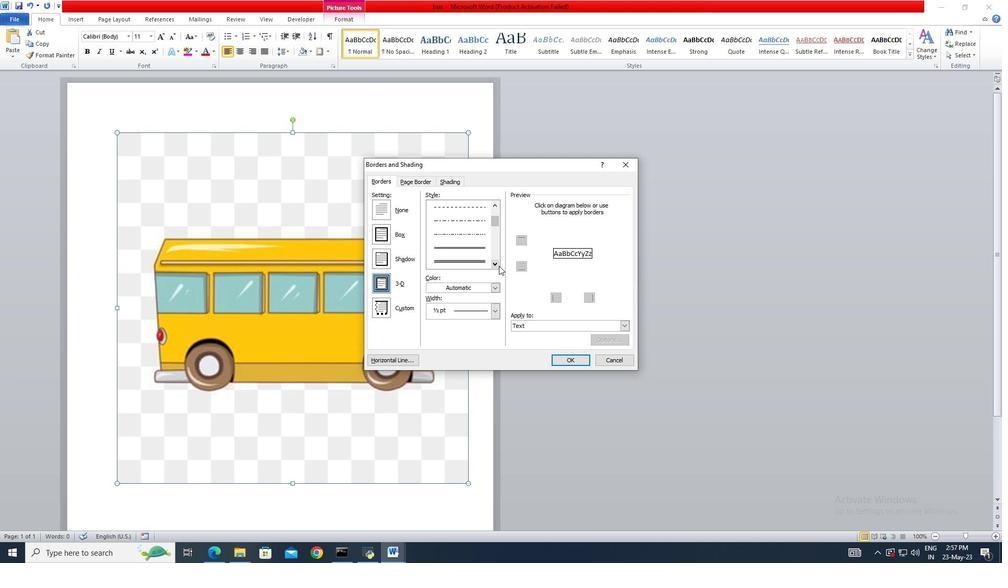 
Action: Mouse pressed left at (498, 266)
Screenshot: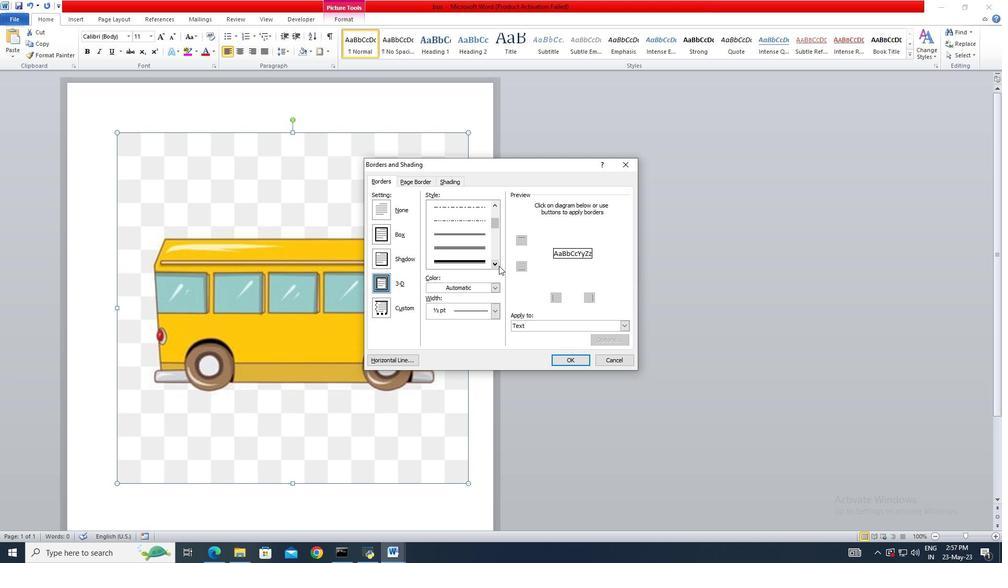 
Action: Mouse pressed left at (498, 266)
Screenshot: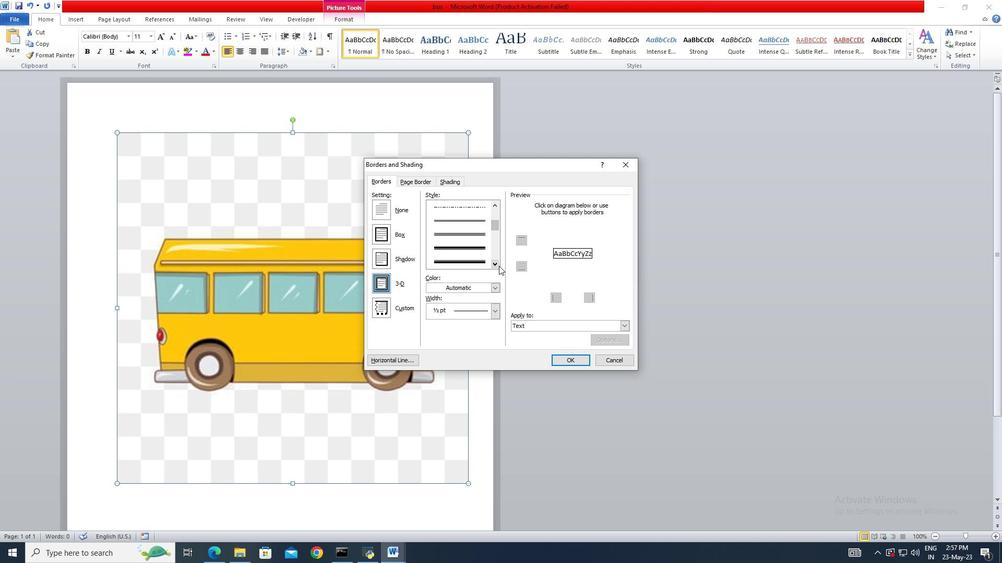 
Action: Mouse pressed left at (498, 266)
Screenshot: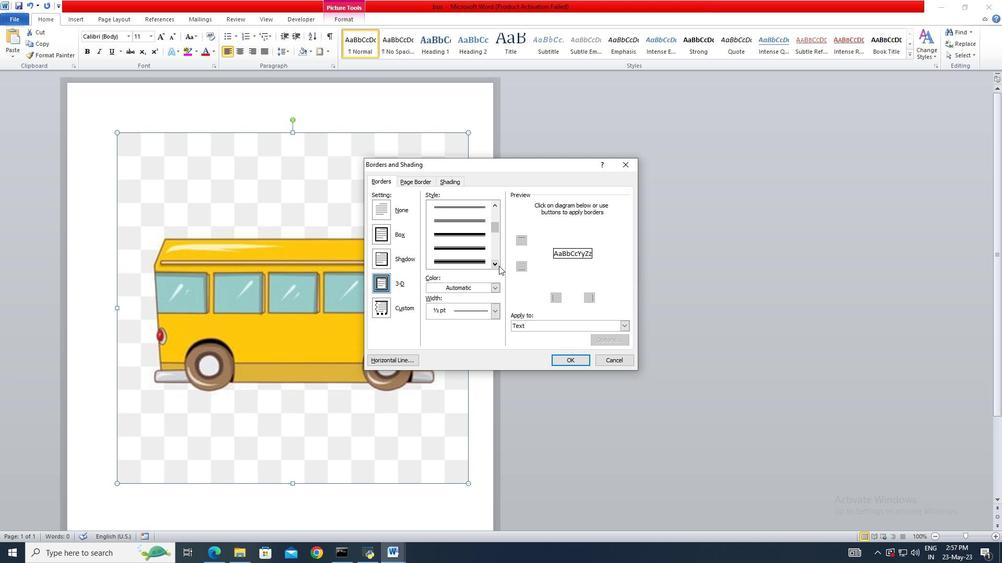 
Action: Mouse pressed left at (498, 266)
Screenshot: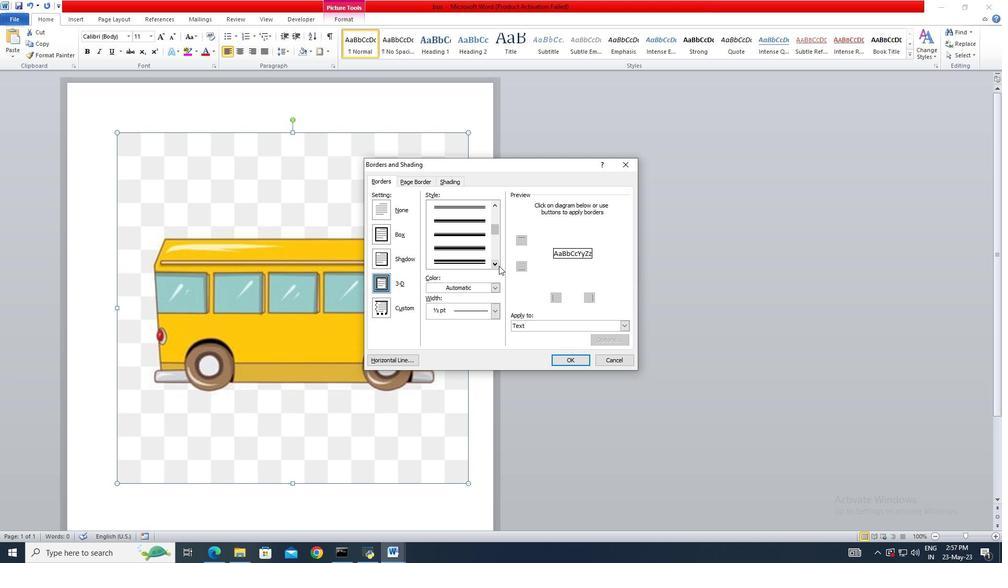 
Action: Mouse pressed left at (498, 266)
Screenshot: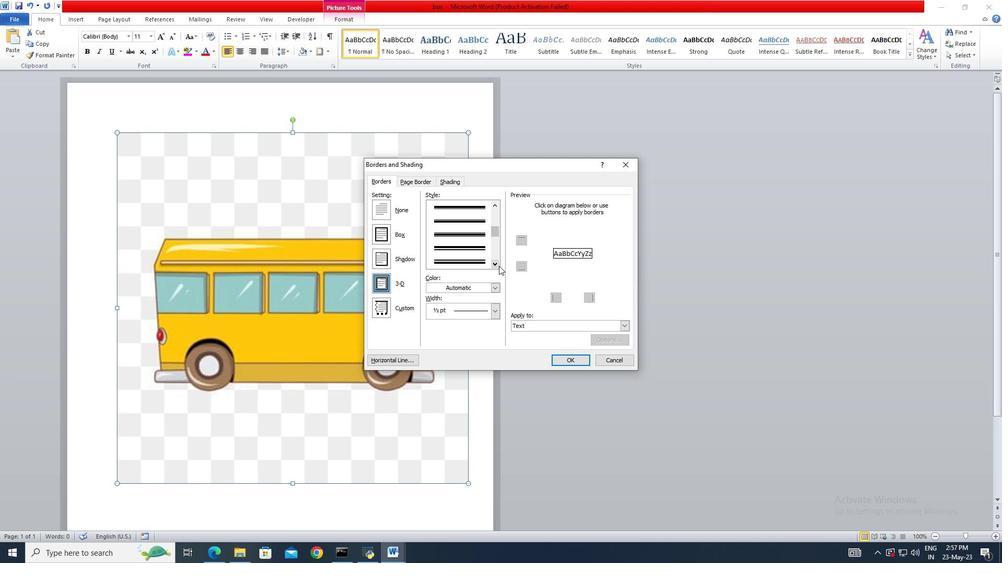 
Action: Mouse moved to (495, 265)
Screenshot: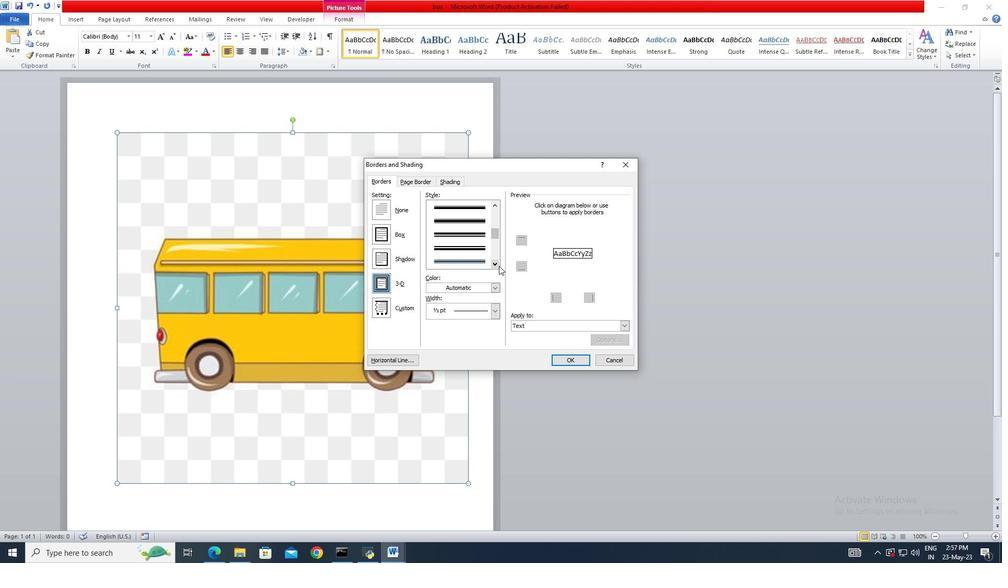 
Action: Mouse pressed left at (495, 265)
Screenshot: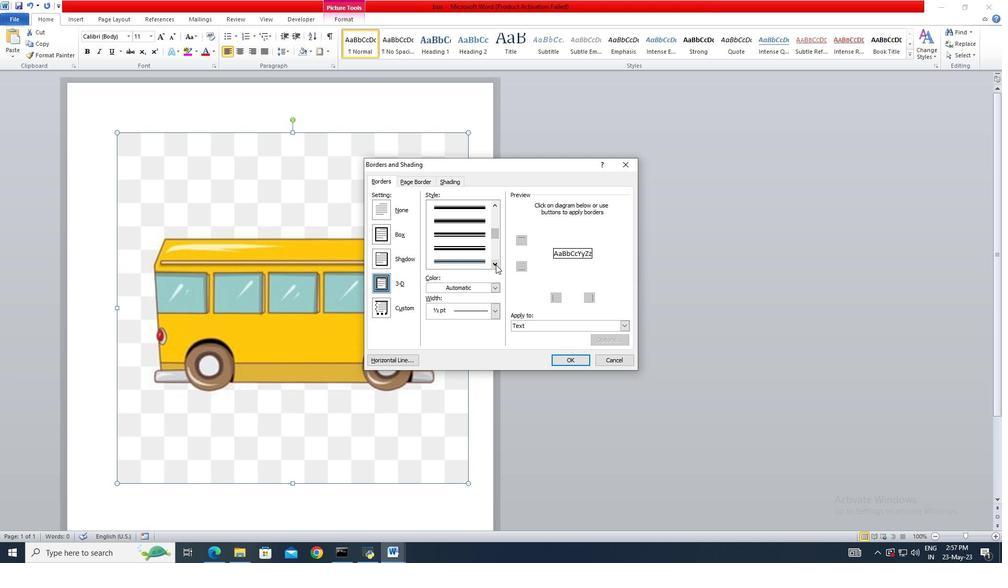 
Action: Mouse pressed left at (495, 265)
Screenshot: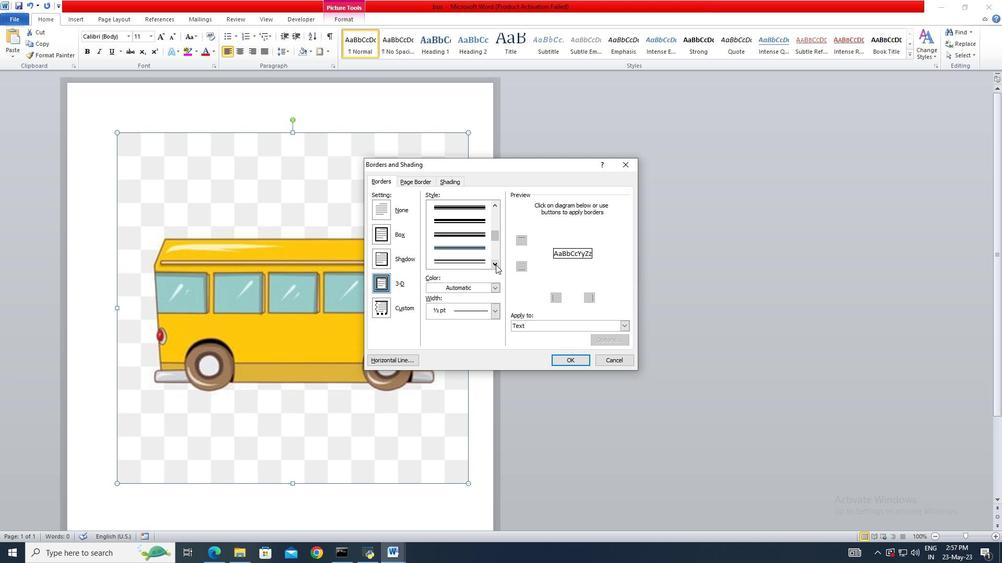 
Action: Mouse pressed left at (495, 265)
Screenshot: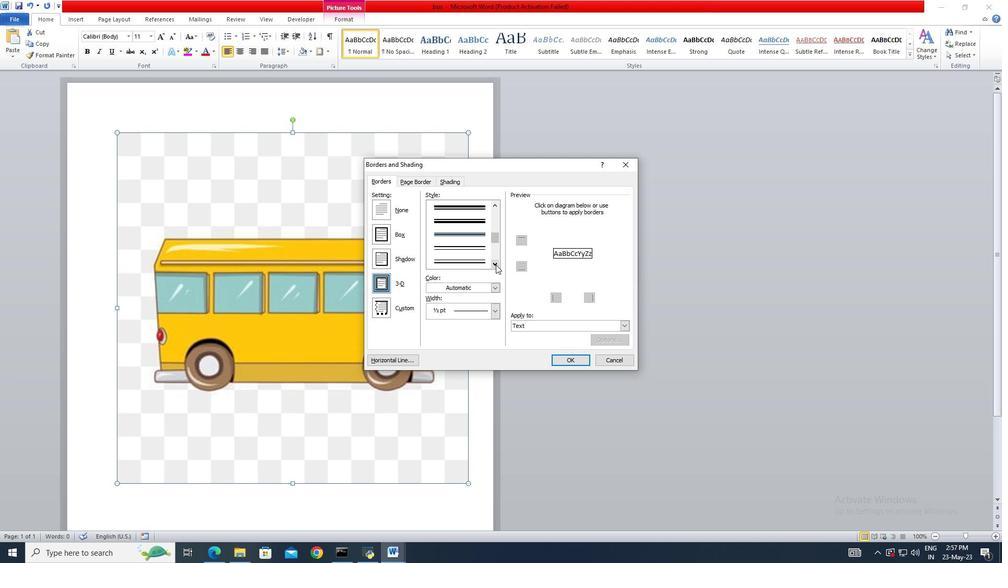 
Action: Mouse pressed left at (495, 265)
Screenshot: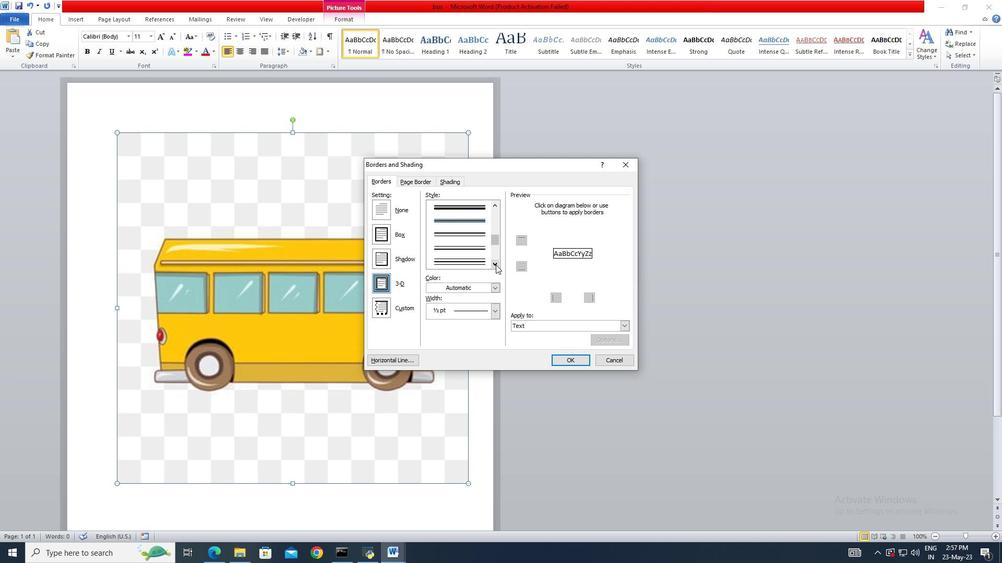 
Action: Mouse pressed left at (495, 265)
Screenshot: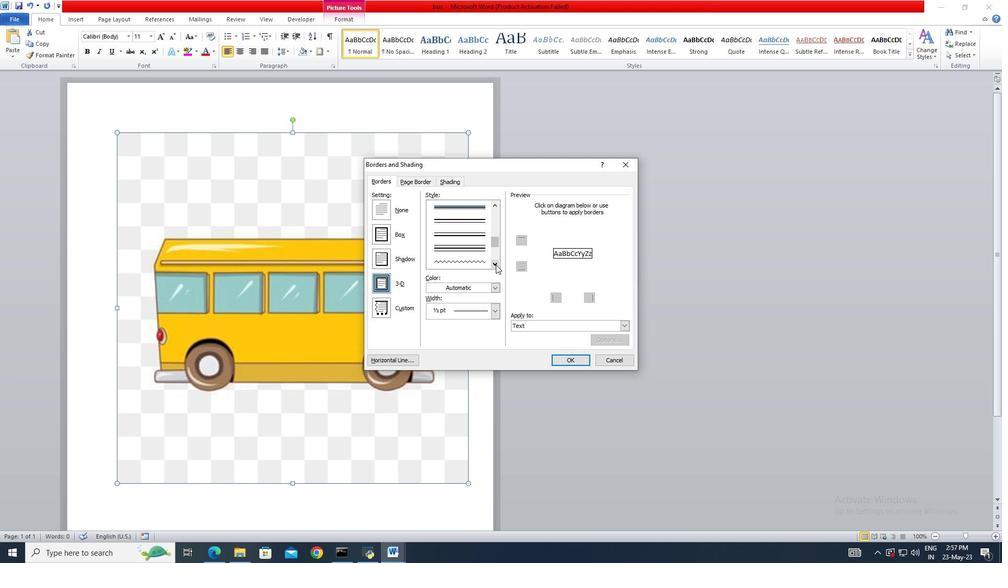 
Action: Mouse moved to (476, 251)
Screenshot: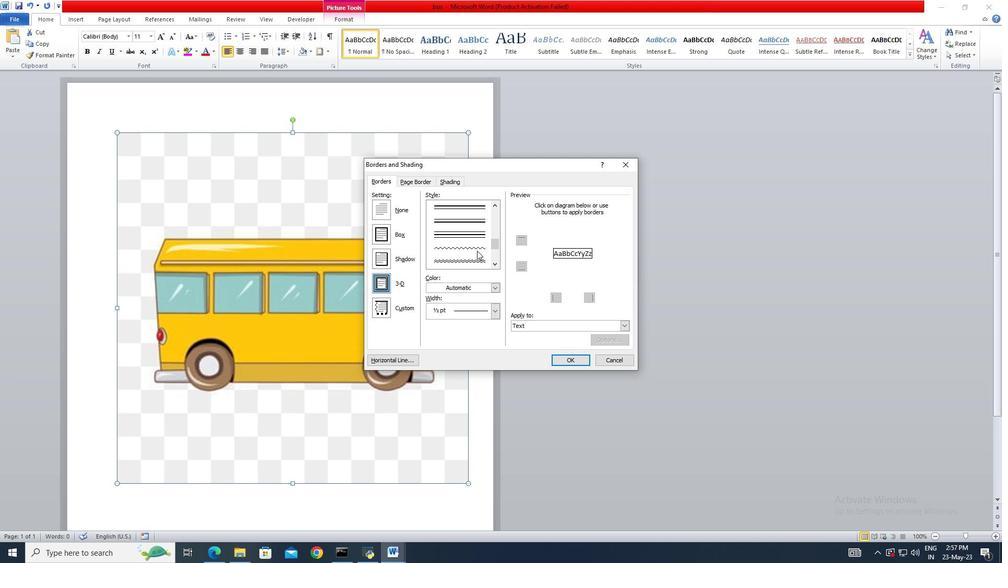 
Action: Mouse pressed left at (476, 251)
Screenshot: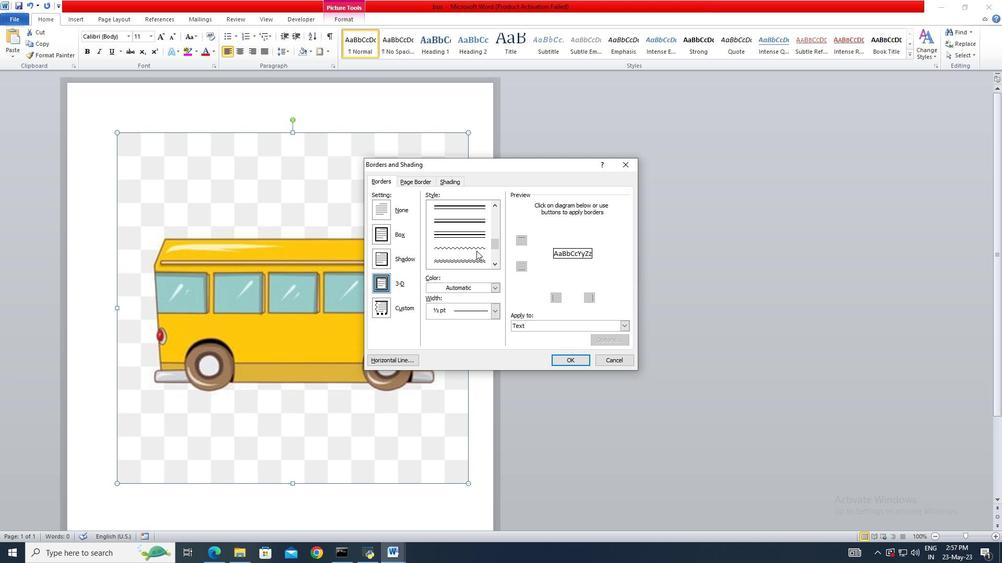 
Action: Mouse moved to (494, 286)
Screenshot: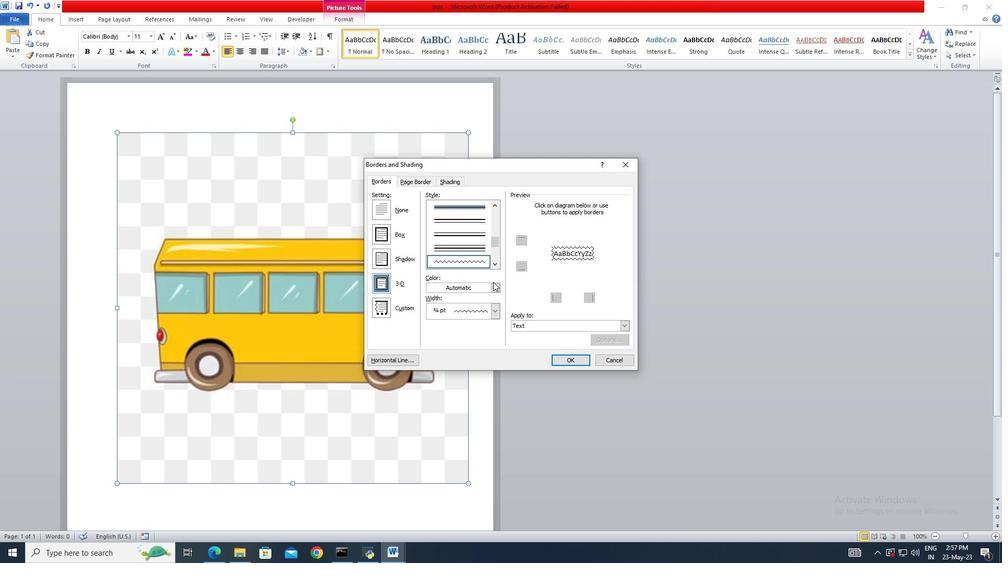 
Action: Mouse pressed left at (494, 286)
Screenshot: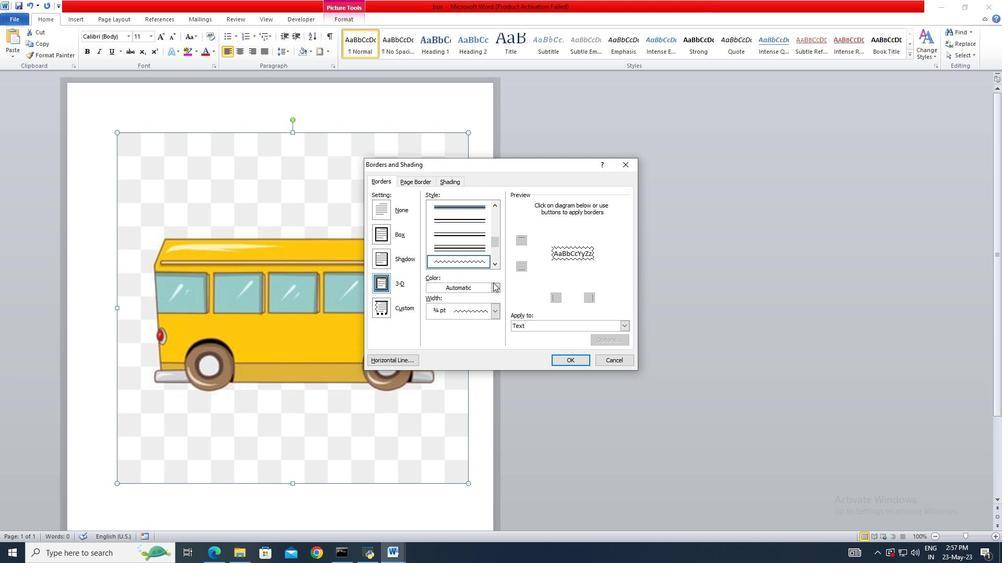 
Action: Mouse moved to (511, 331)
Screenshot: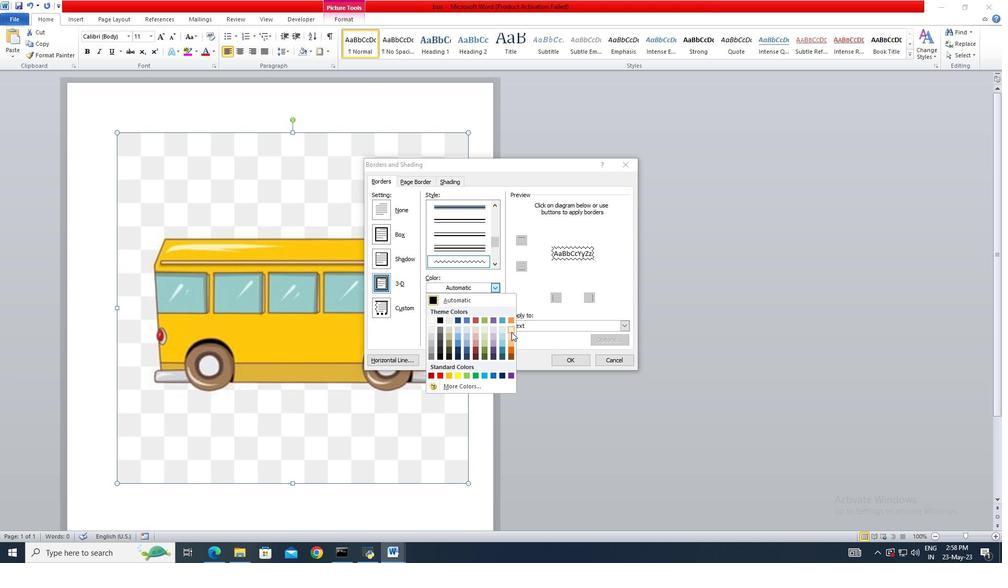 
Action: Mouse pressed left at (511, 331)
Screenshot: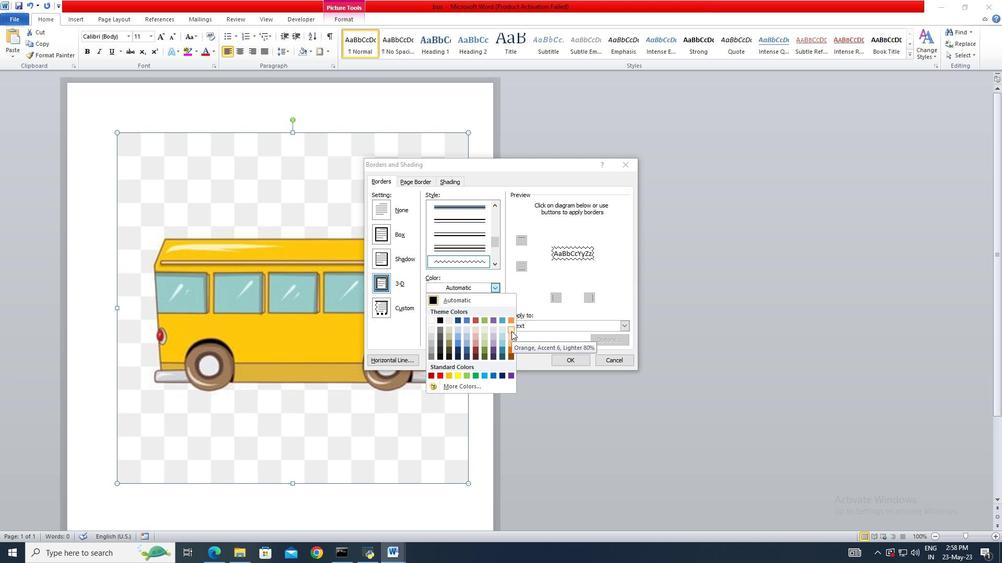 
Action: Mouse moved to (497, 315)
Screenshot: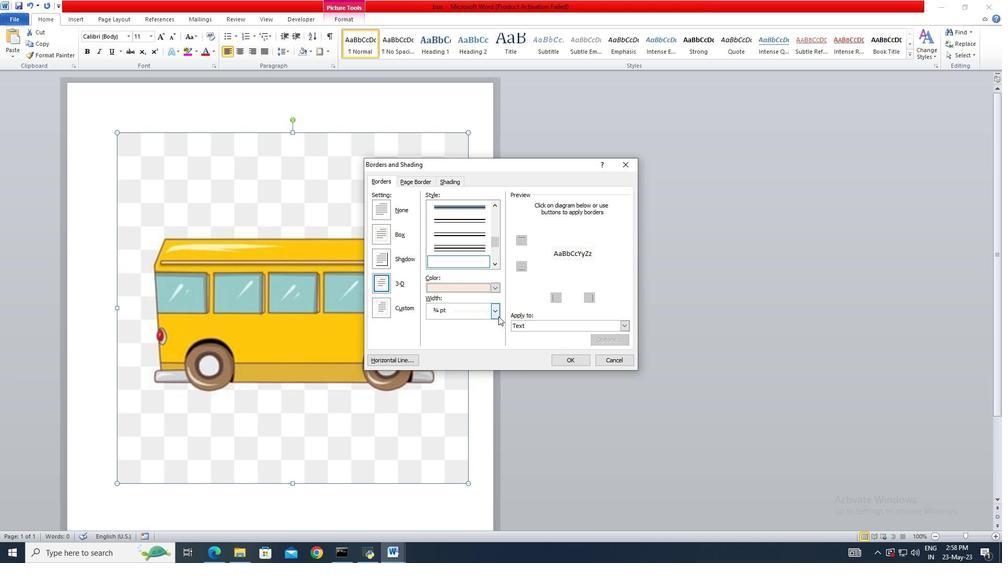
Action: Mouse pressed left at (497, 315)
Screenshot: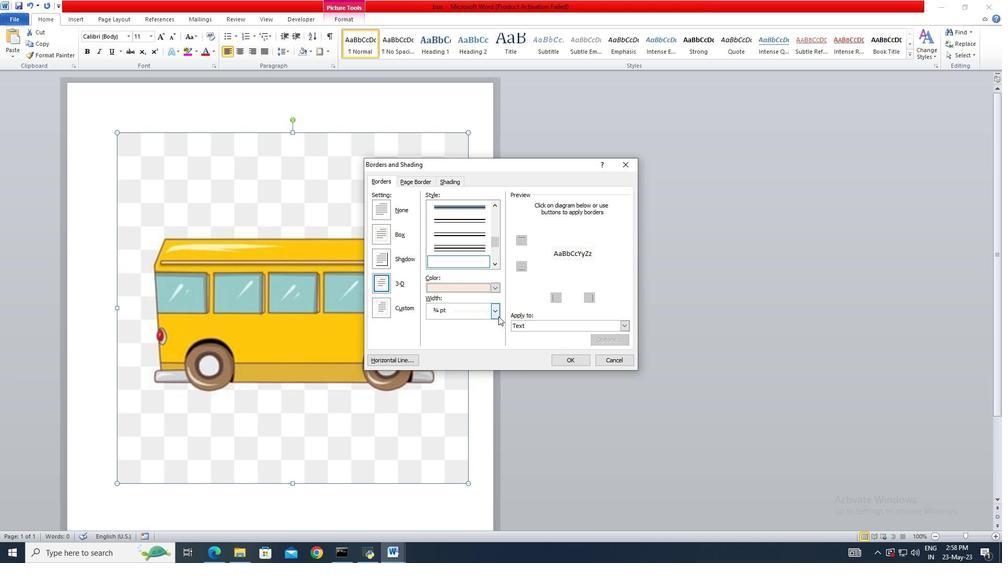 
Action: Mouse moved to (492, 312)
Screenshot: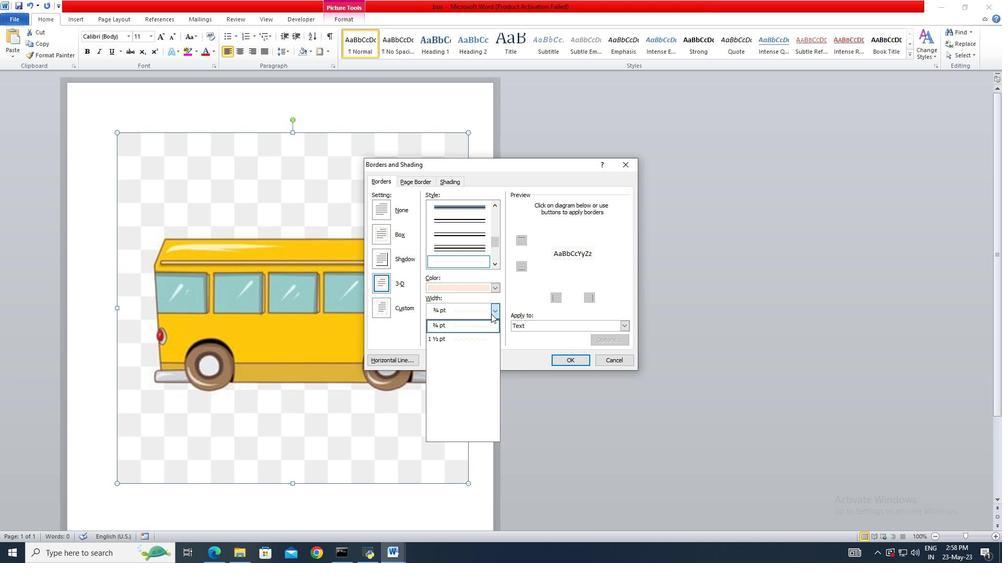 
Action: Mouse pressed left at (492, 312)
Screenshot: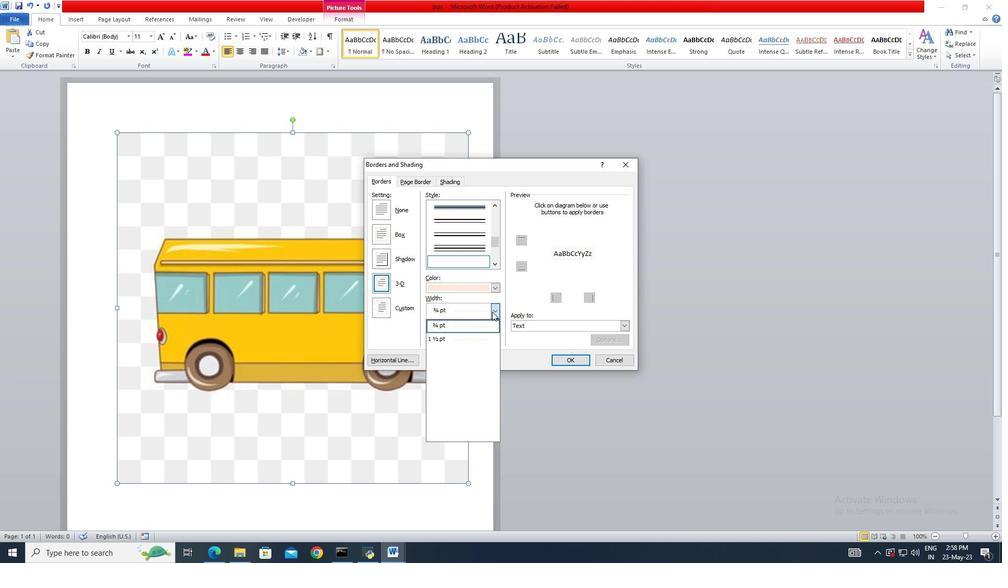 
Action: Mouse moved to (565, 360)
Screenshot: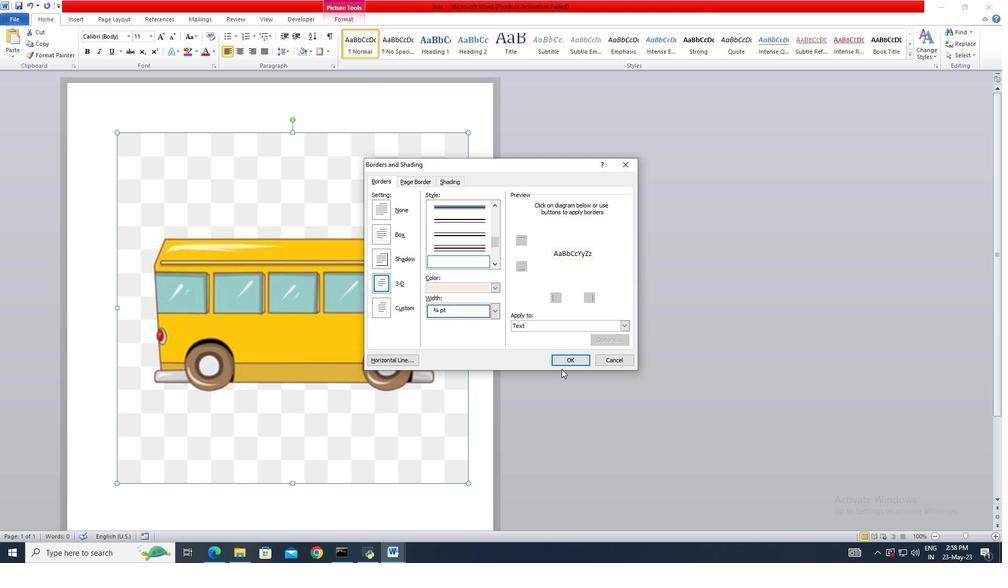 
Action: Mouse pressed left at (565, 360)
Screenshot: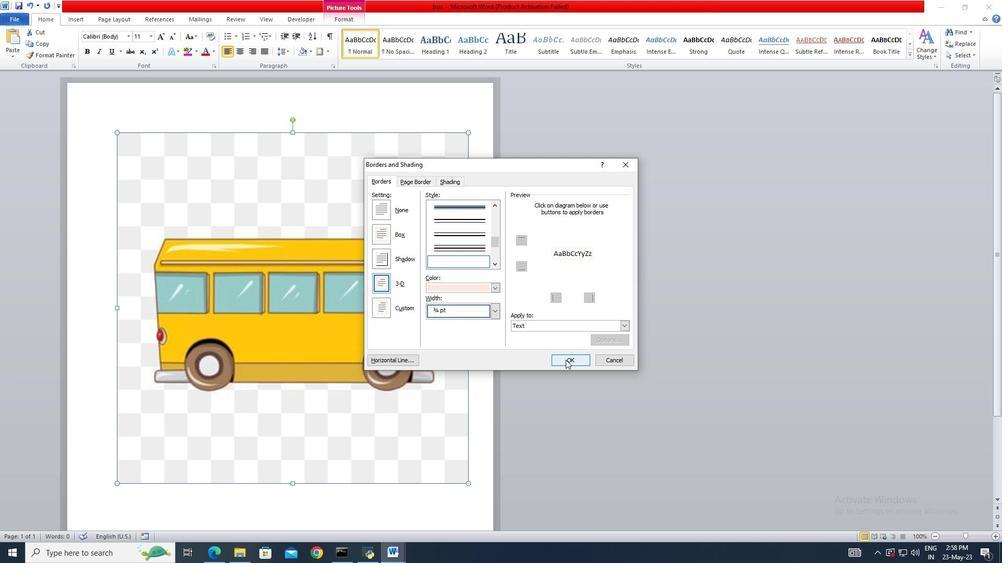
